 Task: Find connections with filter location Panmana with filter topic #motivation with filter profile language Potuguese with filter current company WIKA Group with filter school Siksha 'O' Anusandhan University with filter industry Building Structure and Exterior Contractors with filter service category Homeowners Insurance with filter keywords title Business Manager
Action: Mouse moved to (492, 71)
Screenshot: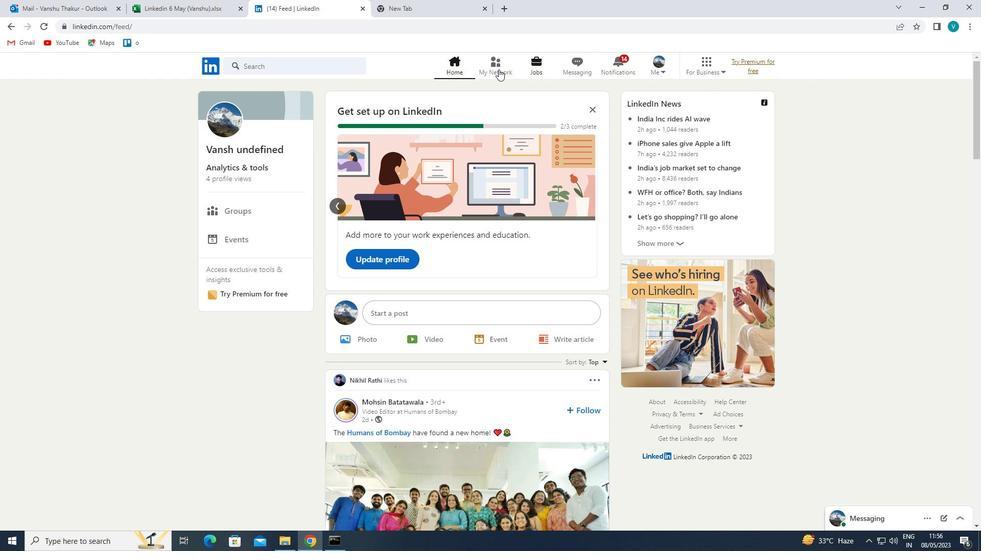 
Action: Mouse pressed left at (492, 71)
Screenshot: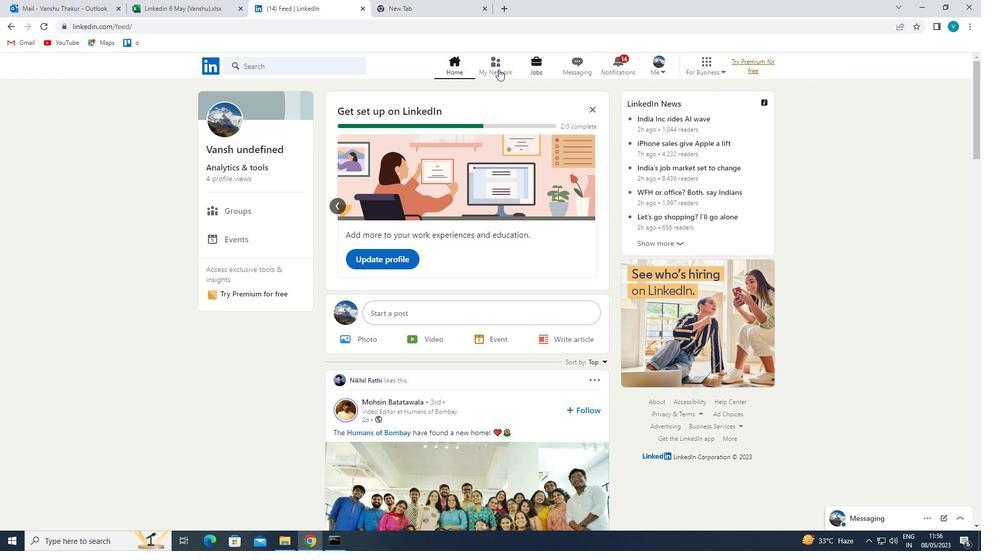 
Action: Mouse moved to (320, 127)
Screenshot: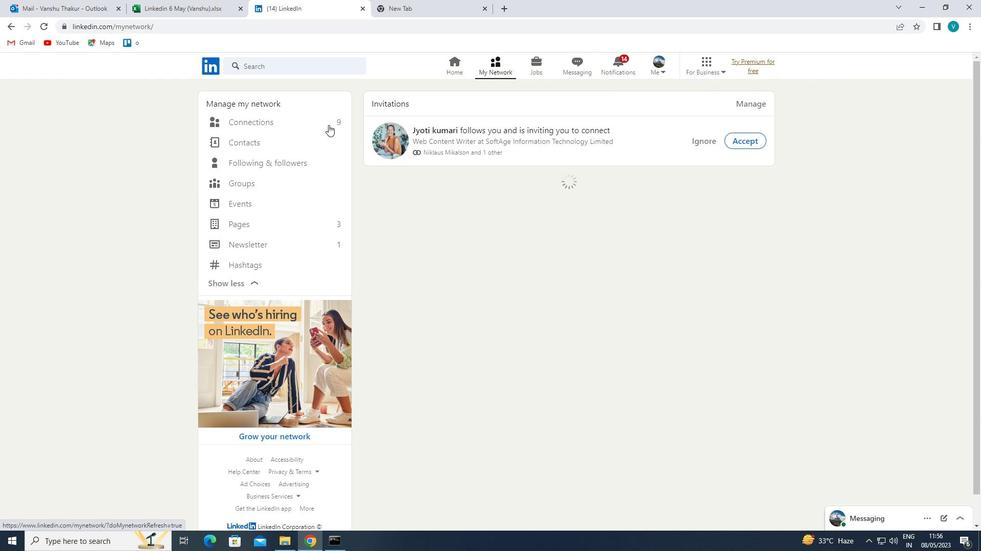 
Action: Mouse pressed left at (320, 127)
Screenshot: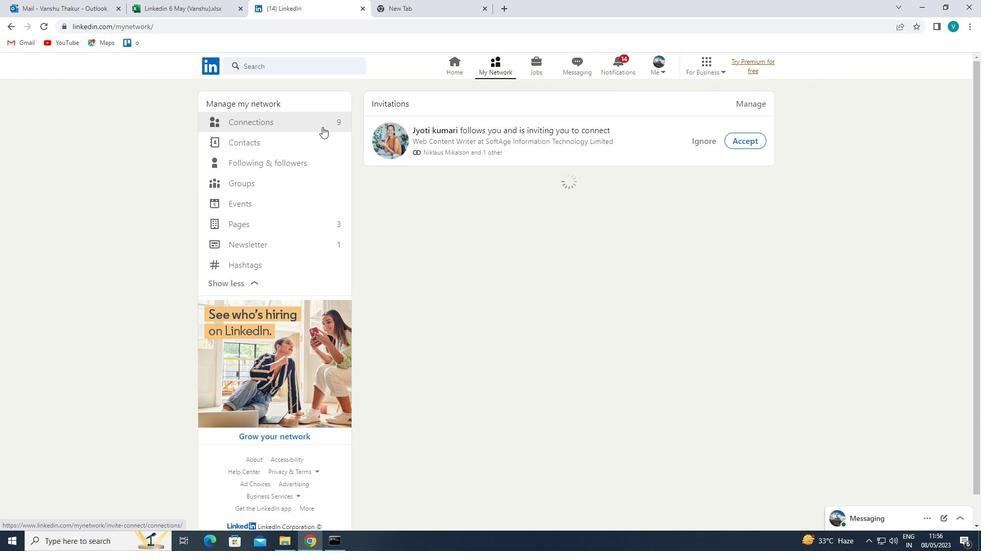 
Action: Mouse moved to (557, 129)
Screenshot: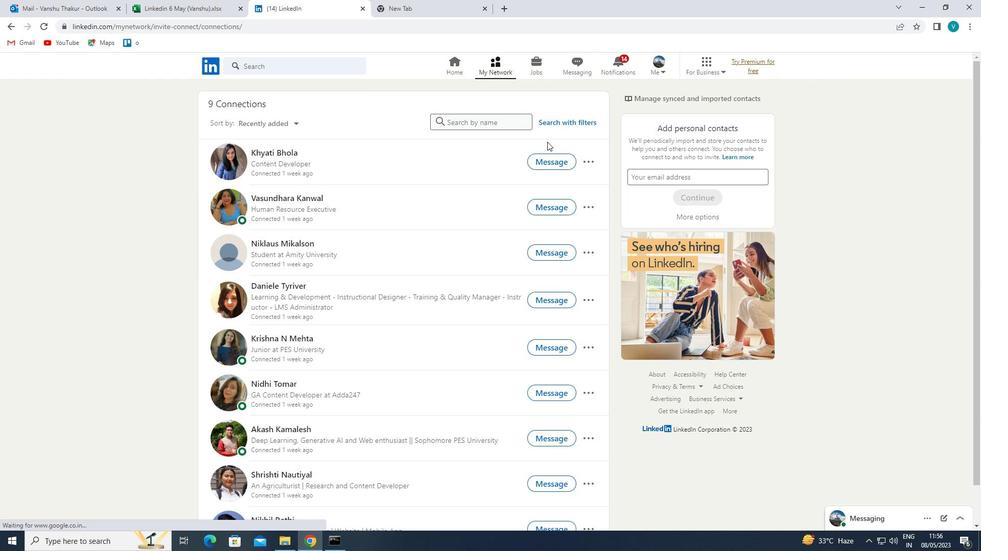 
Action: Mouse pressed left at (557, 129)
Screenshot: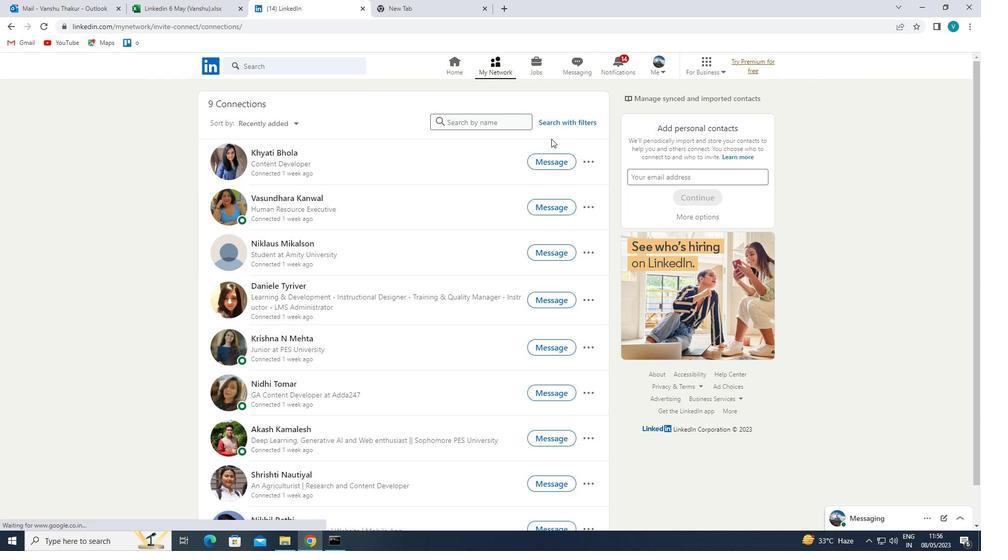 
Action: Mouse moved to (558, 127)
Screenshot: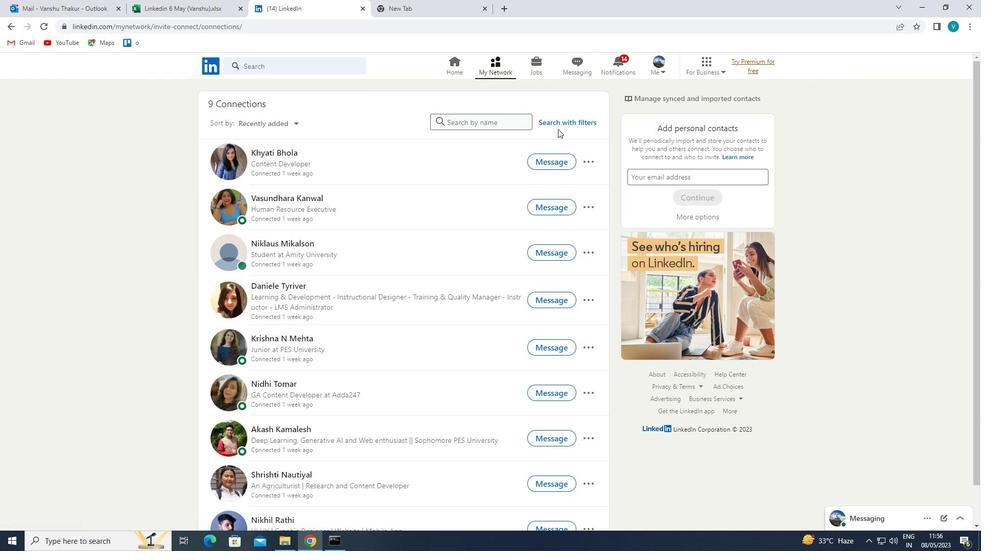 
Action: Mouse pressed left at (558, 127)
Screenshot: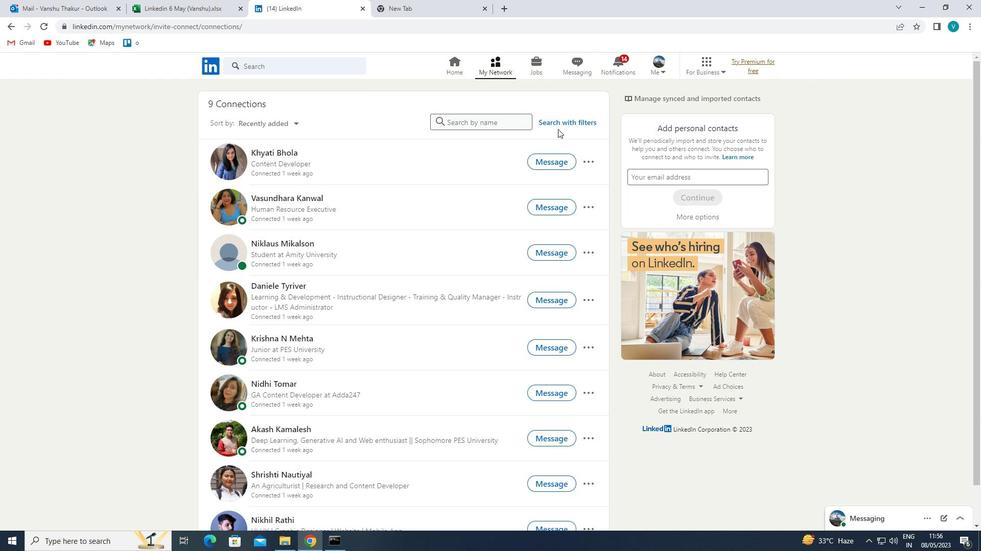 
Action: Mouse moved to (496, 96)
Screenshot: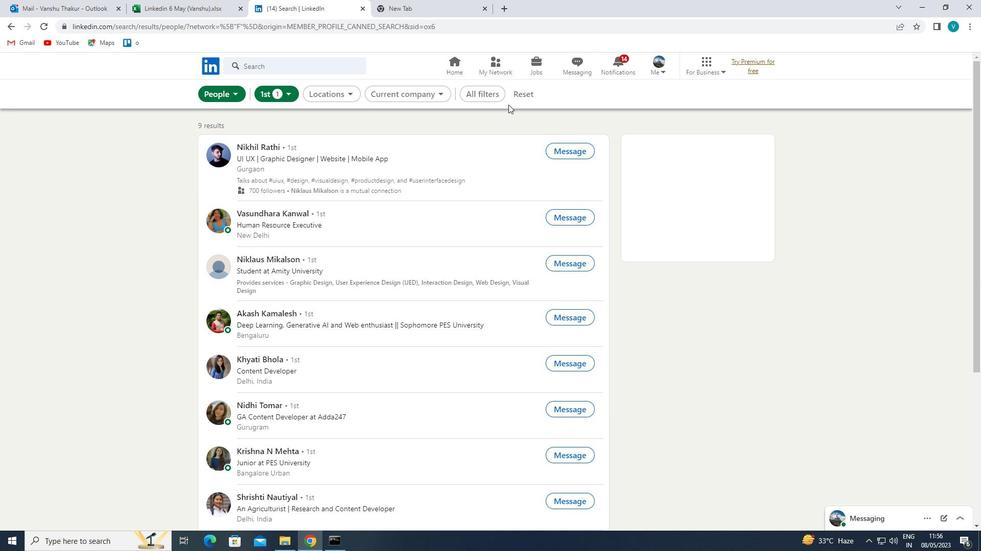 
Action: Mouse pressed left at (496, 96)
Screenshot: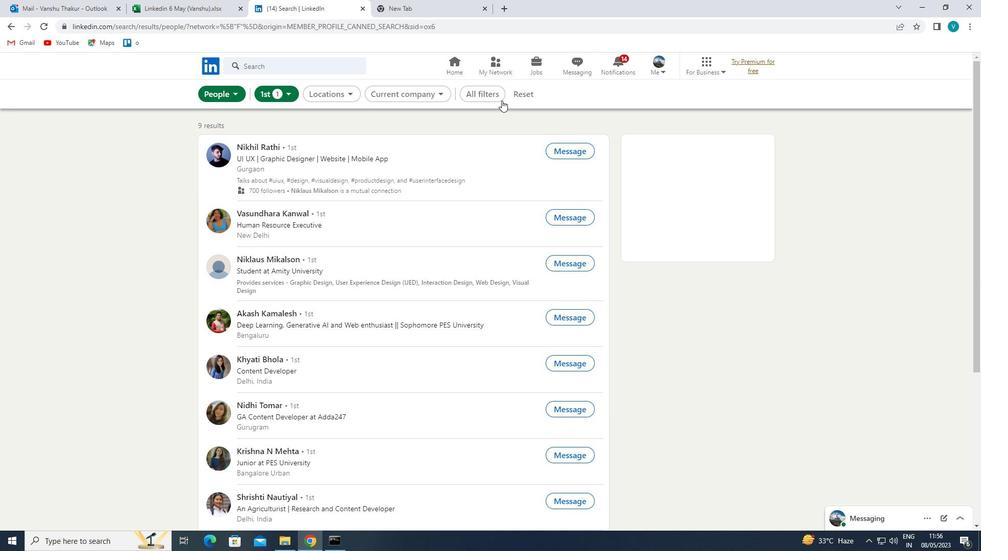 
Action: Mouse moved to (801, 191)
Screenshot: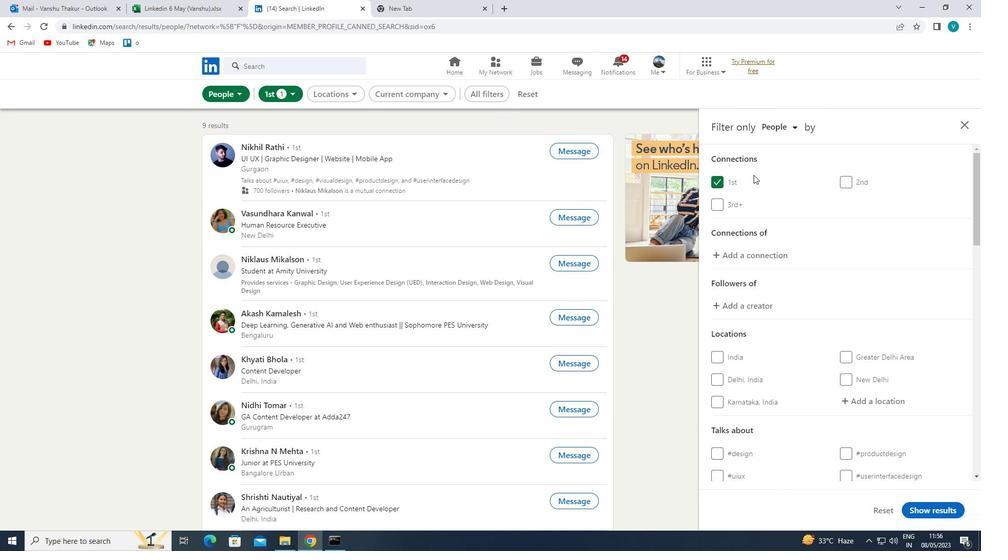 
Action: Mouse scrolled (801, 191) with delta (0, 0)
Screenshot: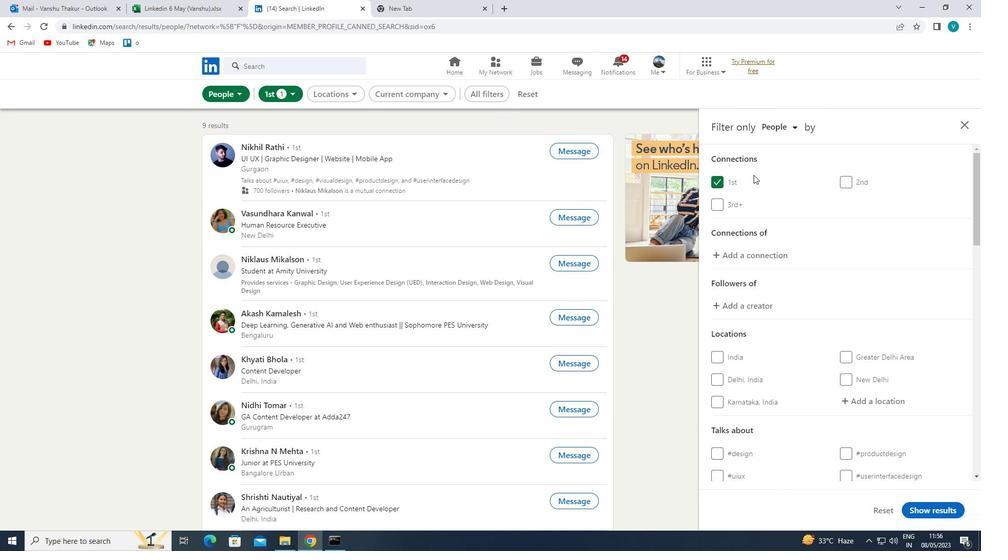 
Action: Mouse moved to (805, 194)
Screenshot: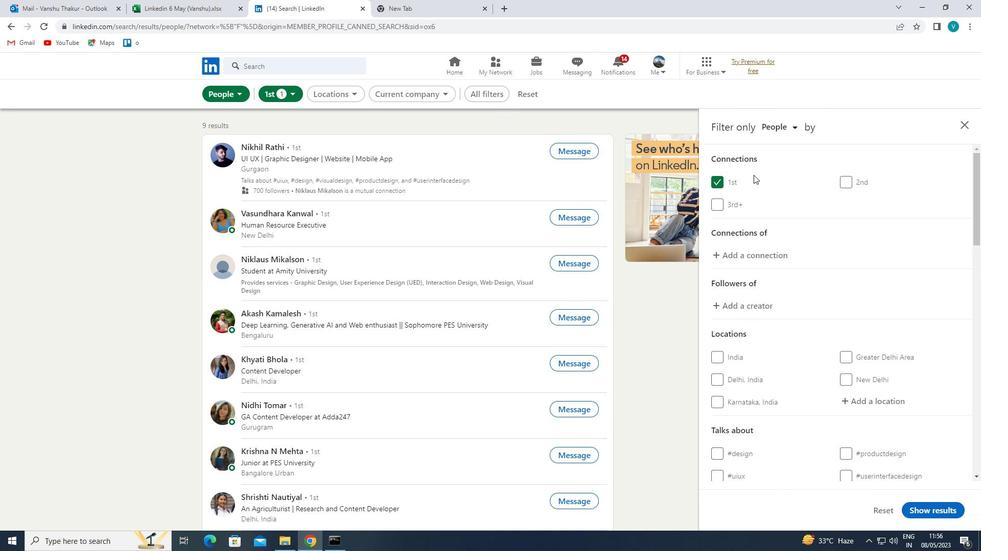 
Action: Mouse scrolled (805, 194) with delta (0, 0)
Screenshot: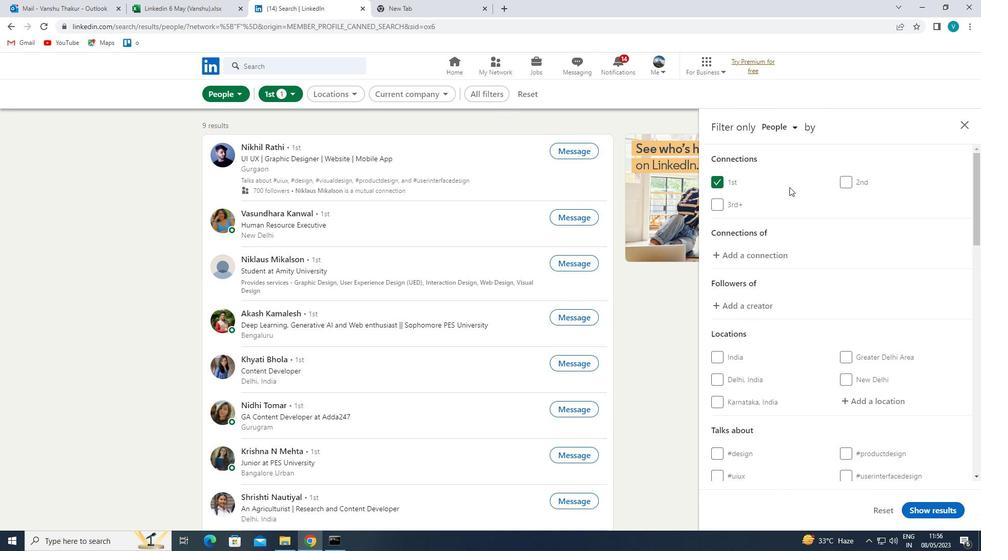 
Action: Mouse moved to (872, 298)
Screenshot: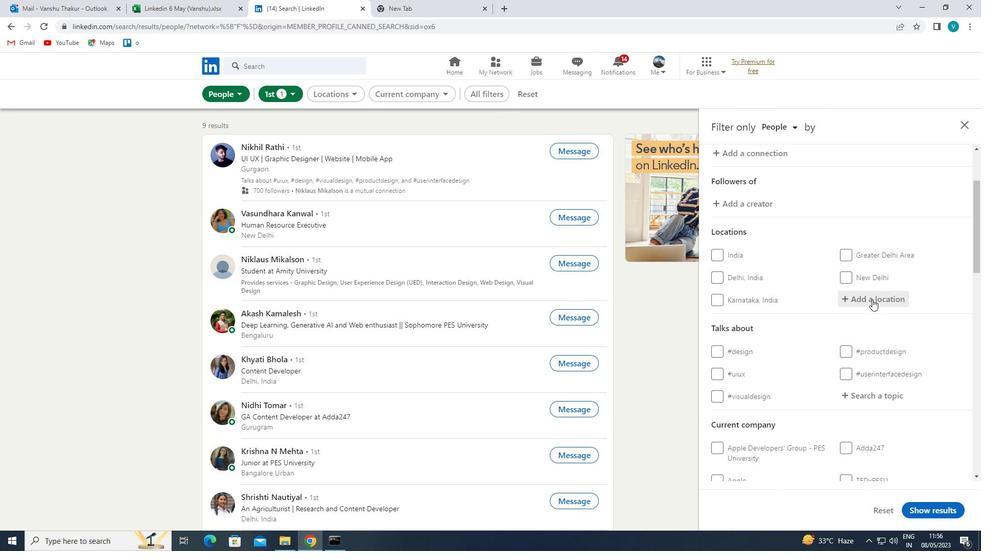 
Action: Mouse pressed left at (872, 298)
Screenshot: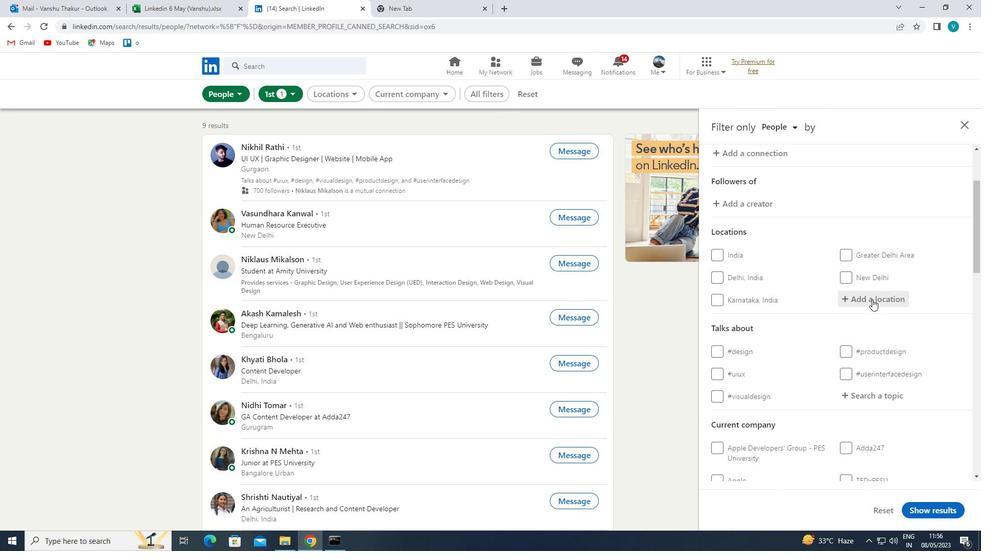 
Action: Mouse moved to (871, 298)
Screenshot: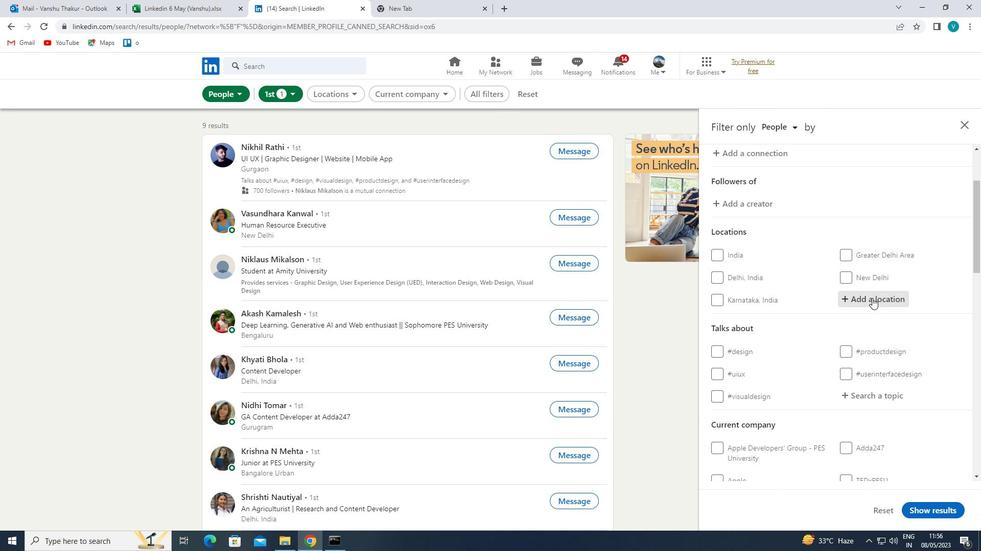 
Action: Key pressed <Key.shift>PAN
Screenshot: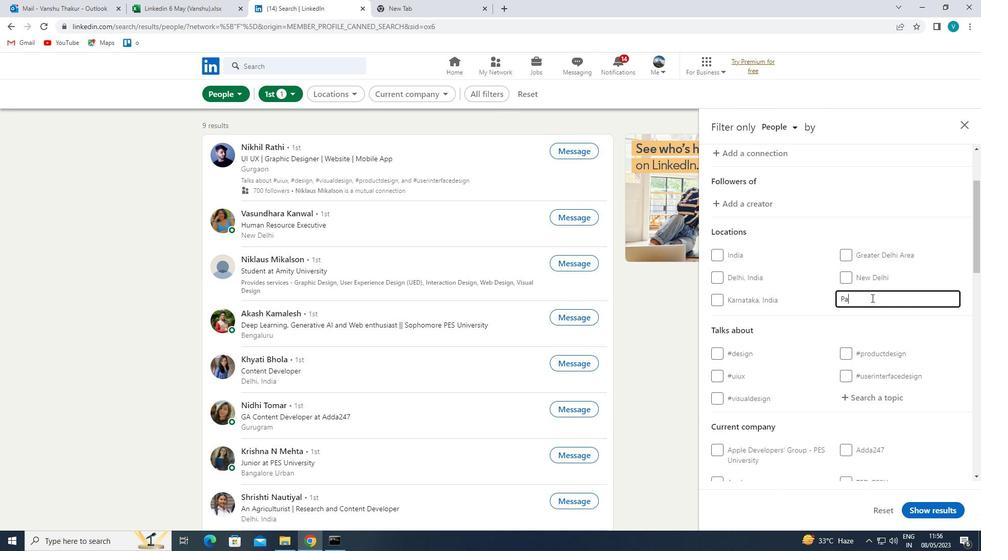 
Action: Mouse moved to (864, 293)
Screenshot: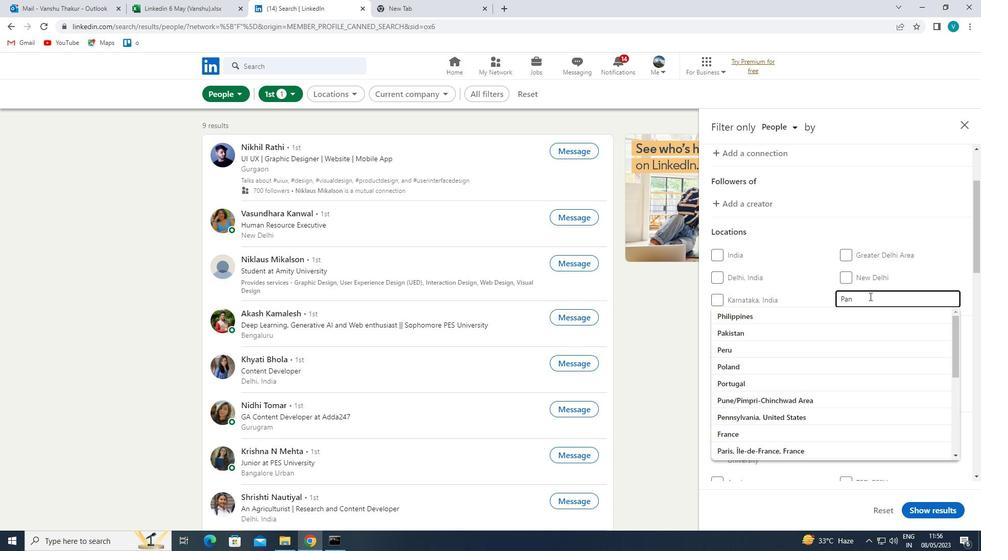 
Action: Key pressed MA
Screenshot: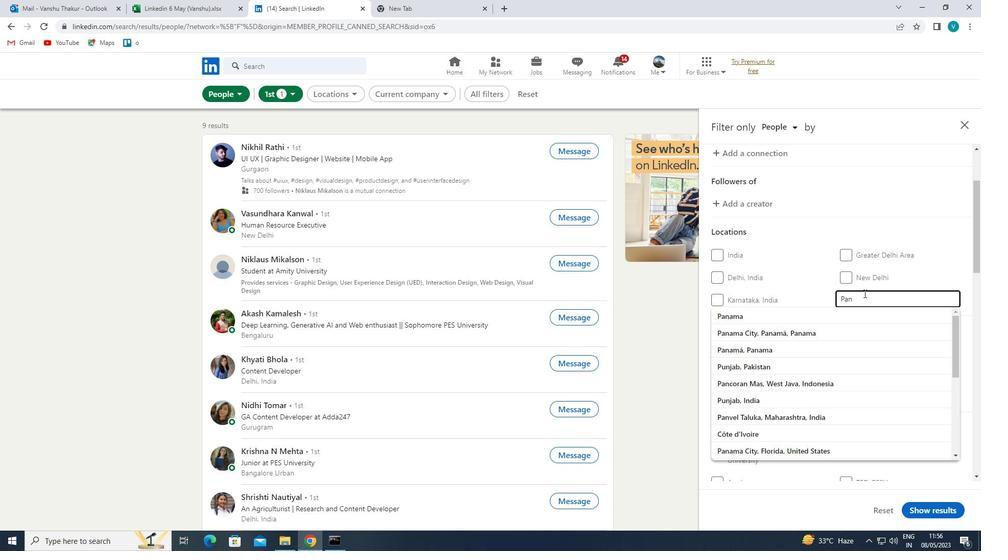 
Action: Mouse moved to (863, 293)
Screenshot: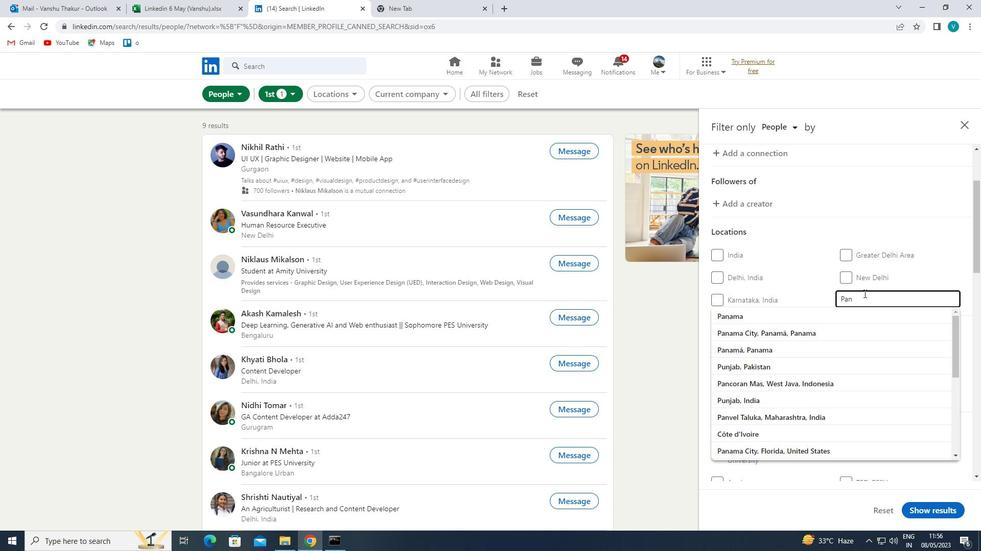 
Action: Key pressed AN<Key.backspace><Key.backspace>NA
Screenshot: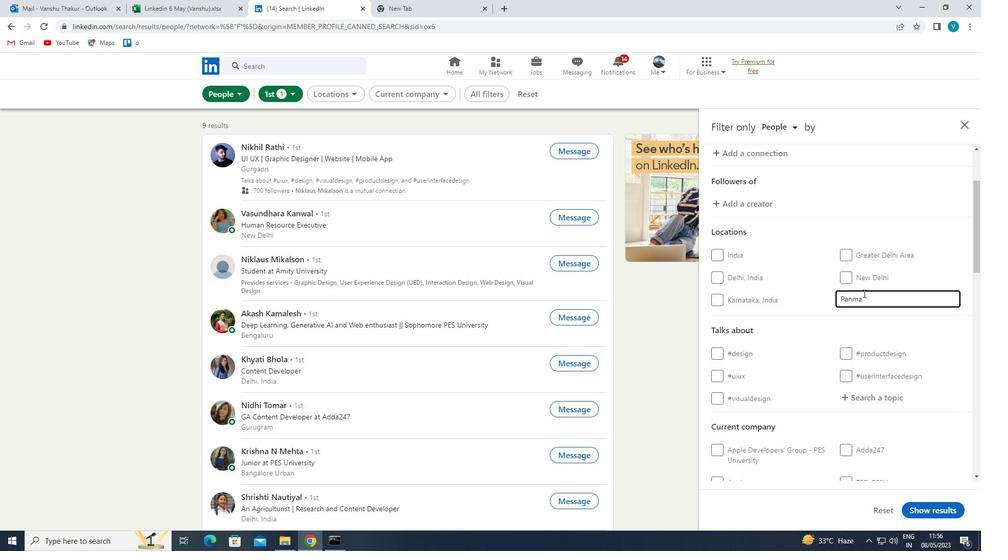 
Action: Mouse moved to (853, 312)
Screenshot: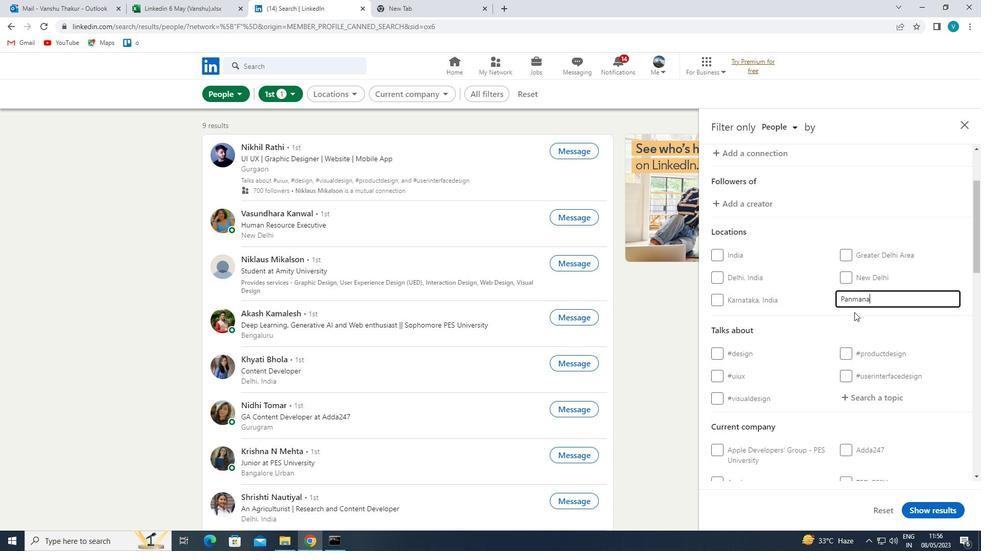 
Action: Mouse pressed left at (853, 312)
Screenshot: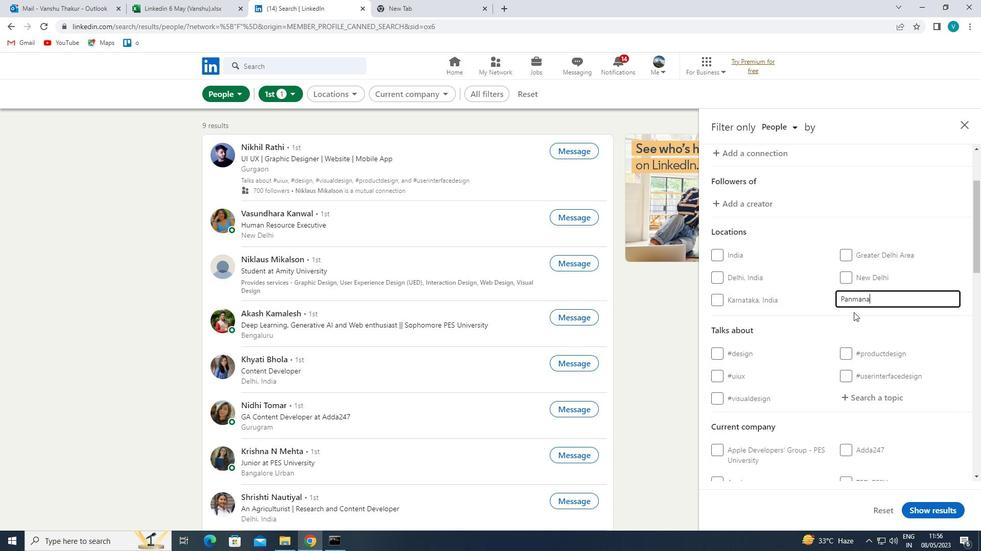 
Action: Mouse moved to (850, 312)
Screenshot: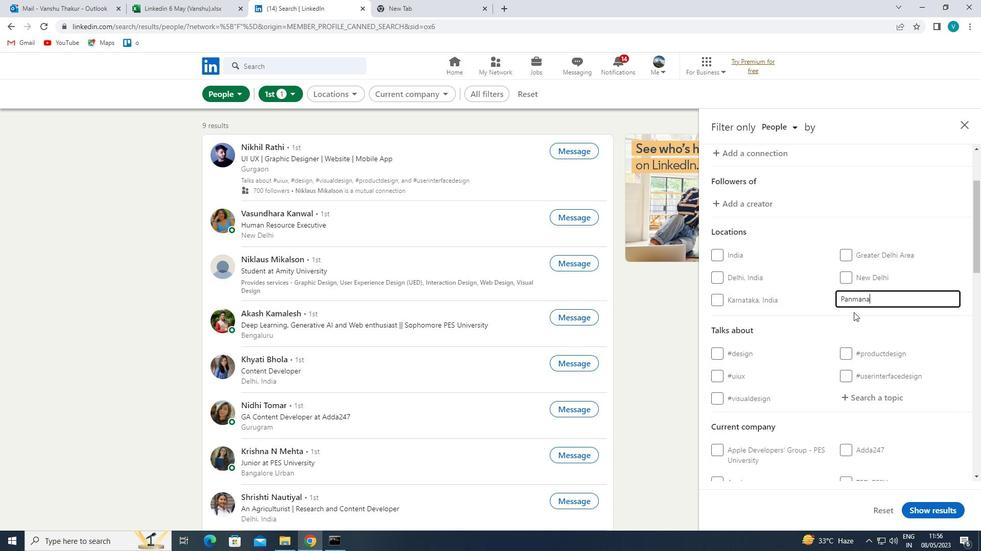 
Action: Mouse scrolled (850, 312) with delta (0, 0)
Screenshot: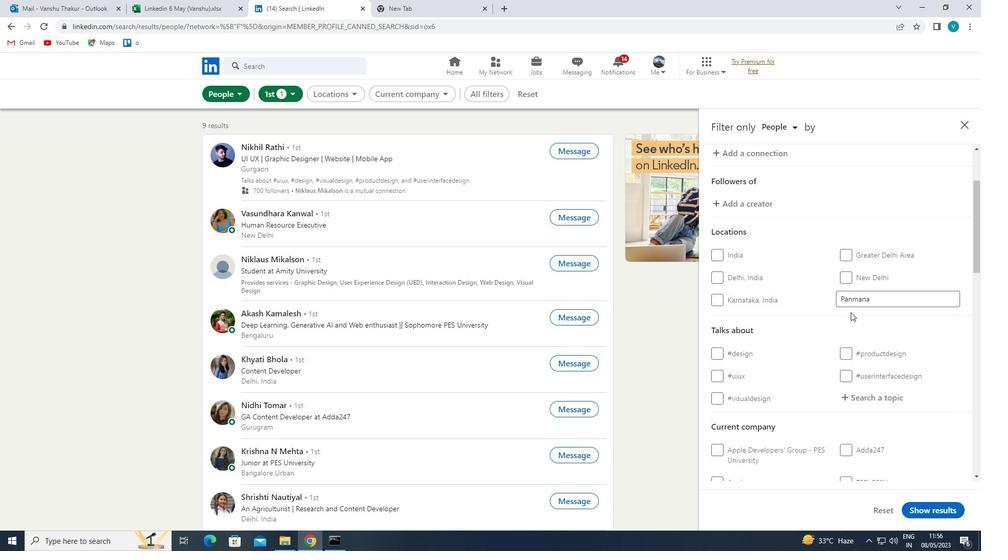 
Action: Mouse scrolled (850, 312) with delta (0, 0)
Screenshot: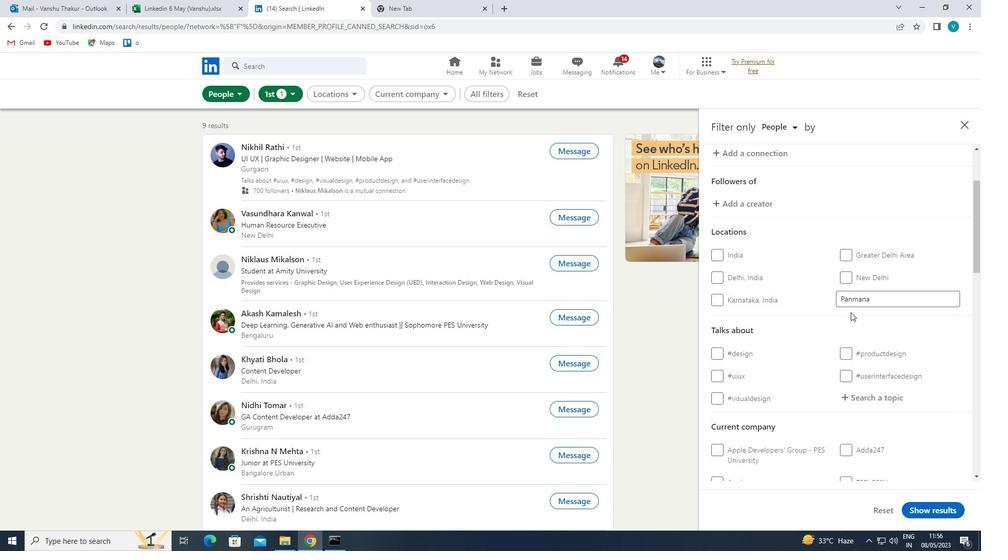 
Action: Mouse moved to (870, 298)
Screenshot: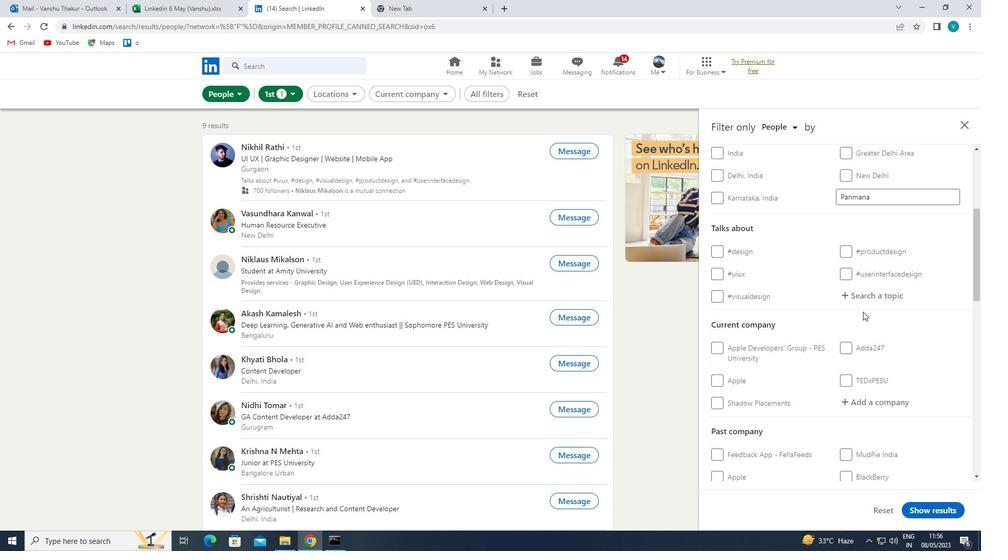 
Action: Mouse pressed left at (870, 298)
Screenshot: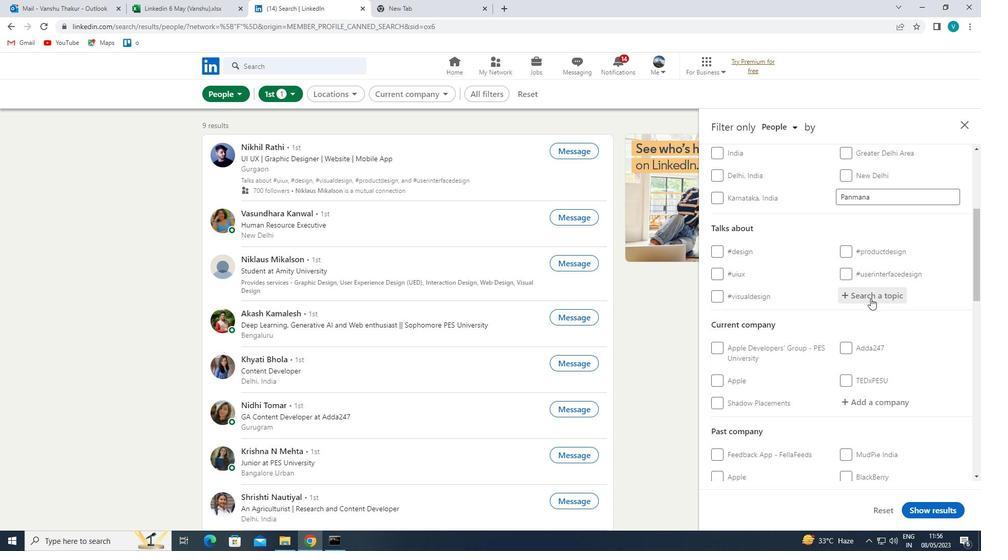 
Action: Key pressed MOTIVATION
Screenshot: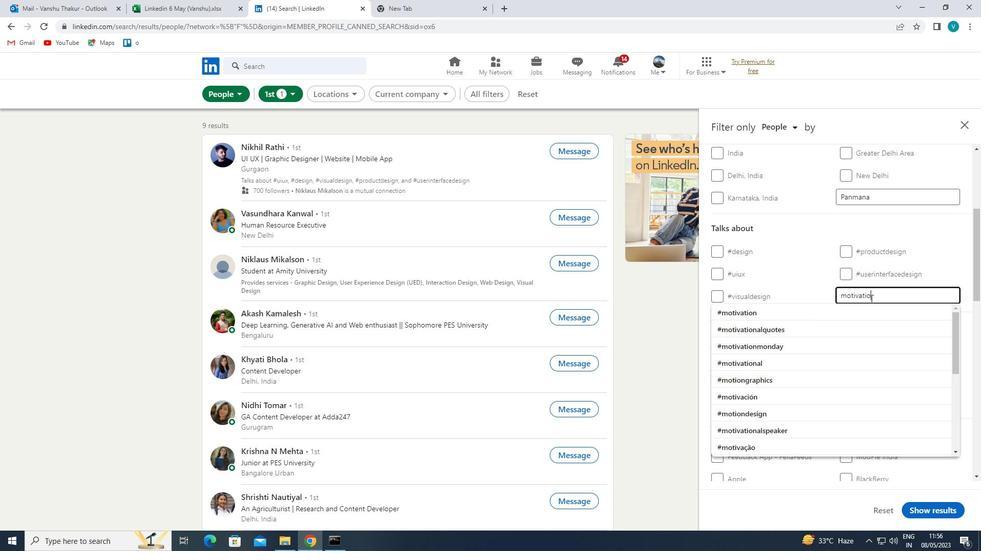 
Action: Mouse moved to (823, 306)
Screenshot: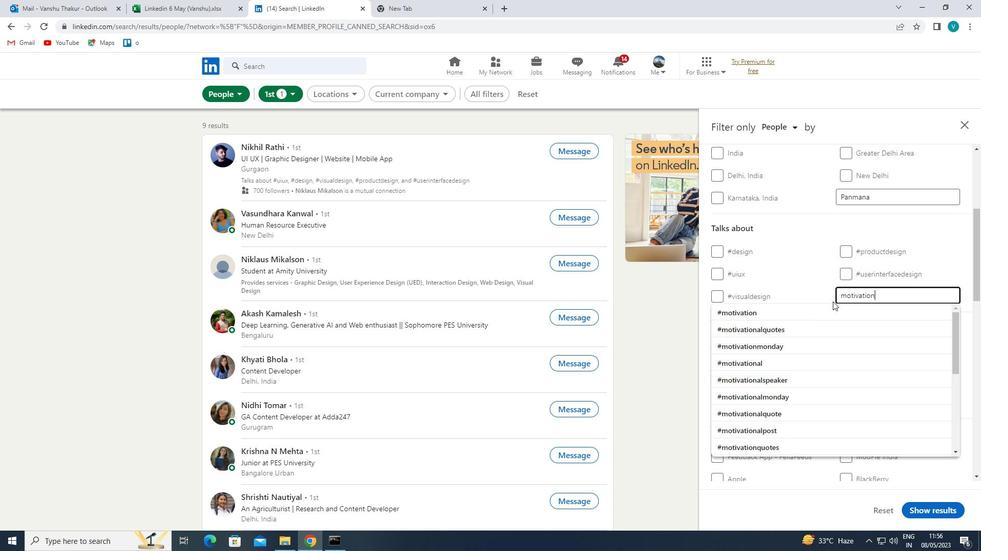 
Action: Mouse pressed left at (823, 306)
Screenshot: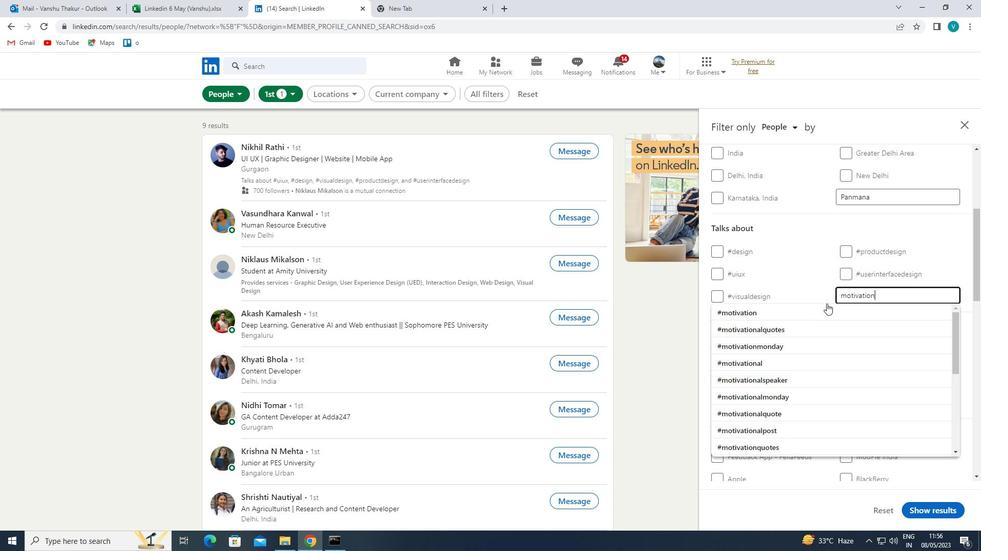 
Action: Mouse scrolled (823, 305) with delta (0, 0)
Screenshot: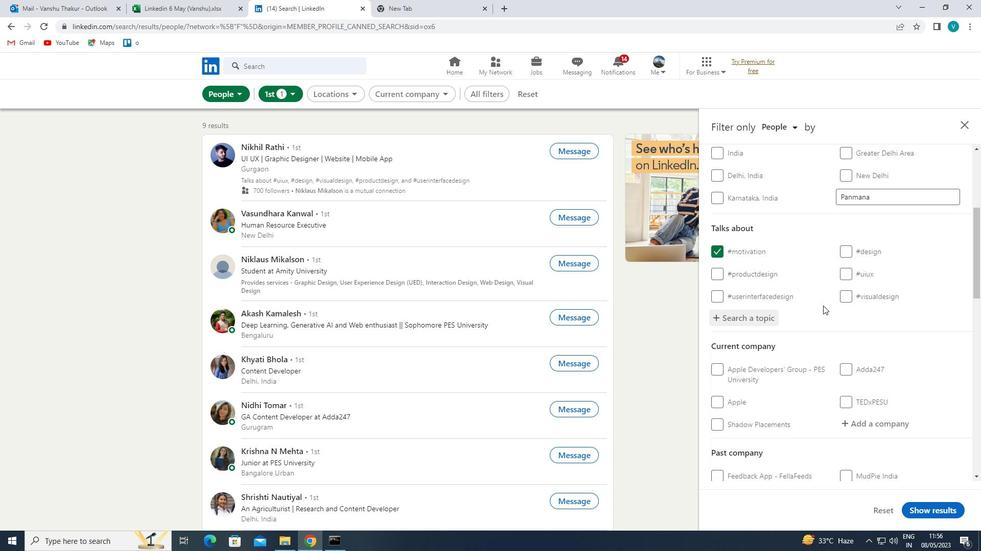 
Action: Mouse scrolled (823, 305) with delta (0, 0)
Screenshot: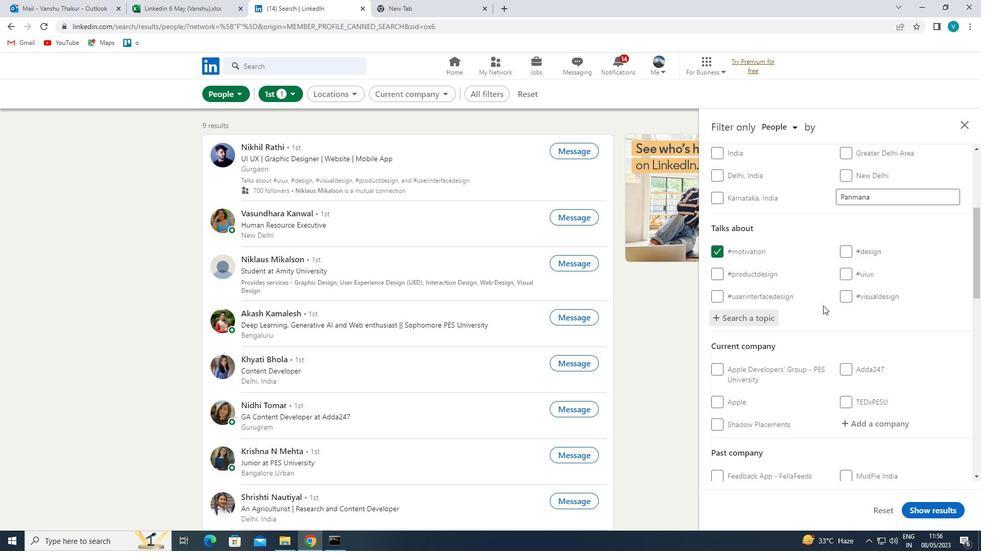 
Action: Mouse scrolled (823, 305) with delta (0, 0)
Screenshot: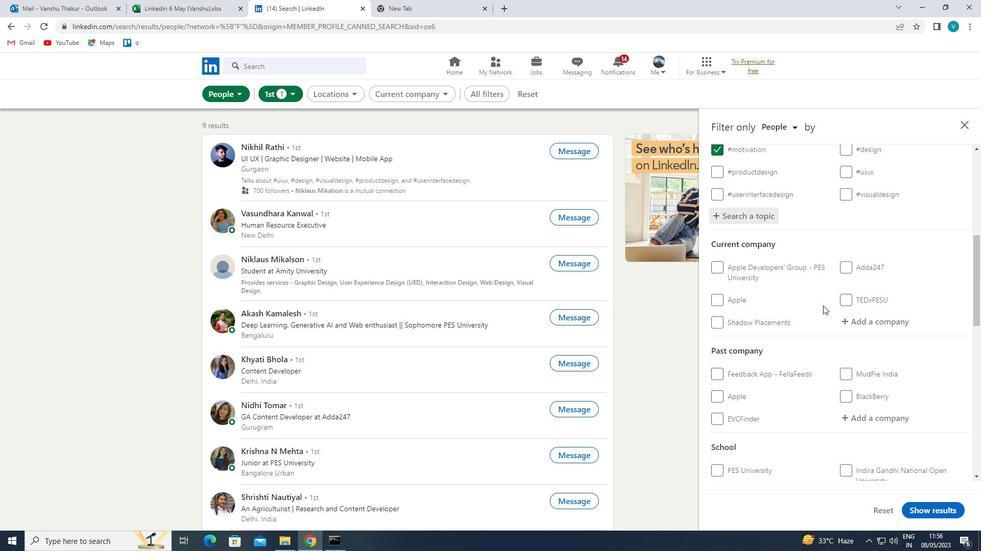 
Action: Mouse moved to (892, 269)
Screenshot: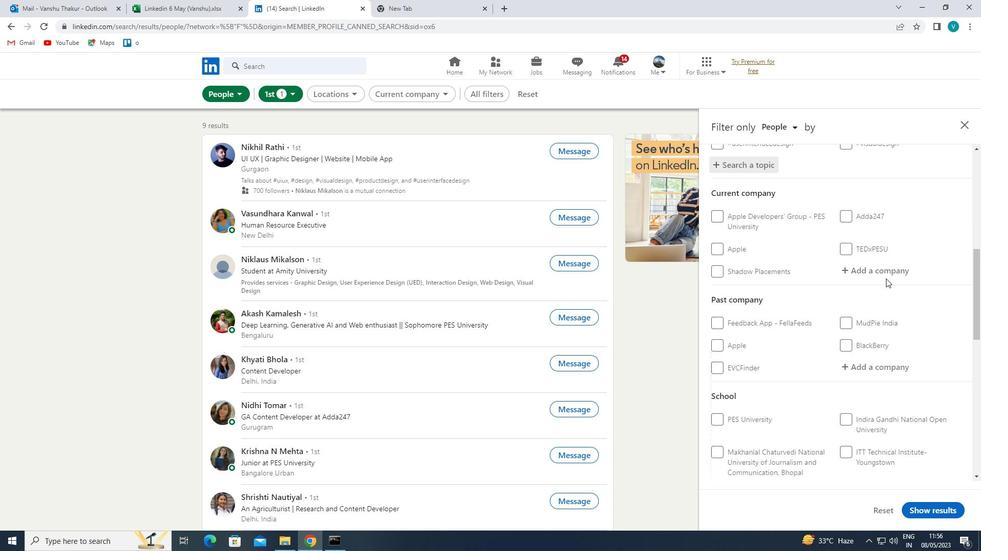 
Action: Mouse pressed left at (892, 269)
Screenshot: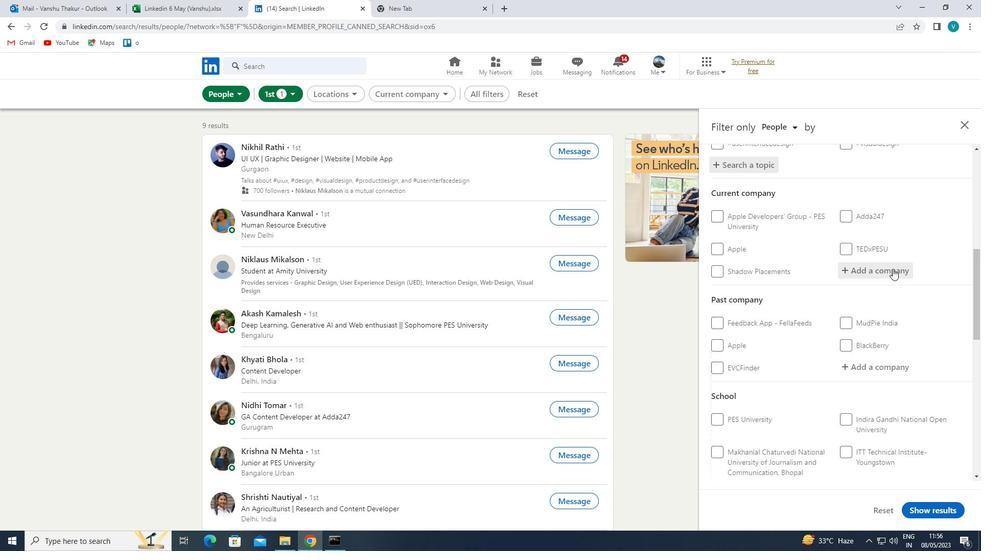 
Action: Mouse moved to (892, 268)
Screenshot: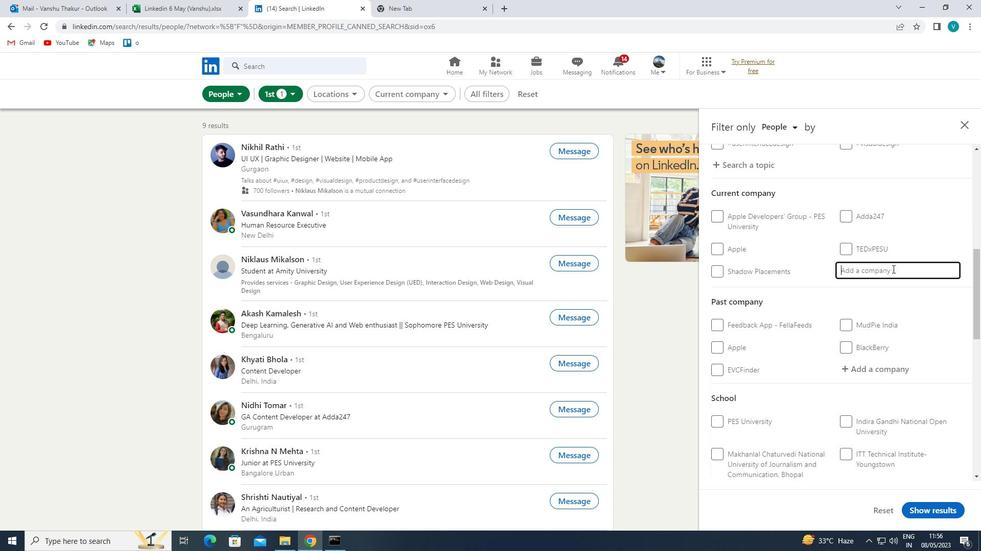 
Action: Key pressed <Key.shift>WIKA
Screenshot: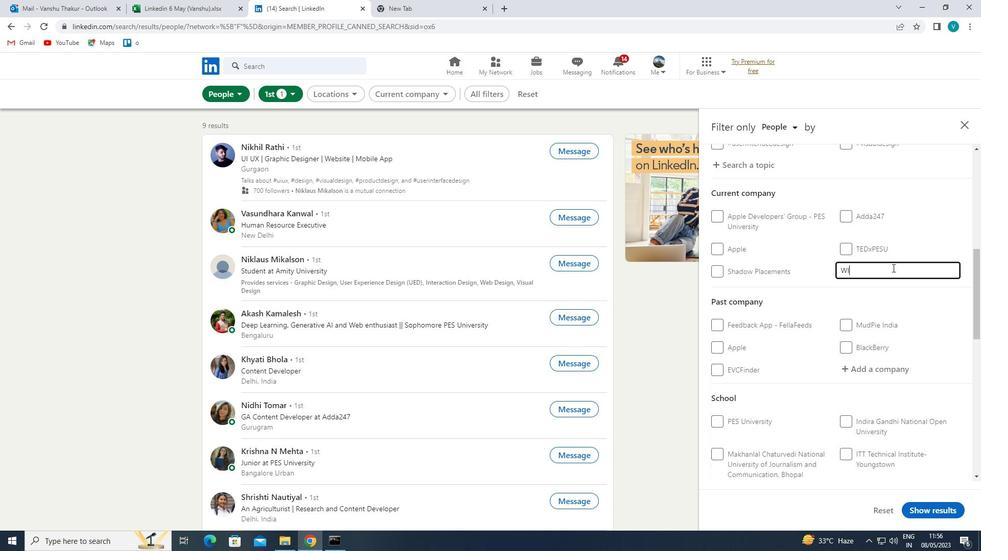 
Action: Mouse moved to (870, 295)
Screenshot: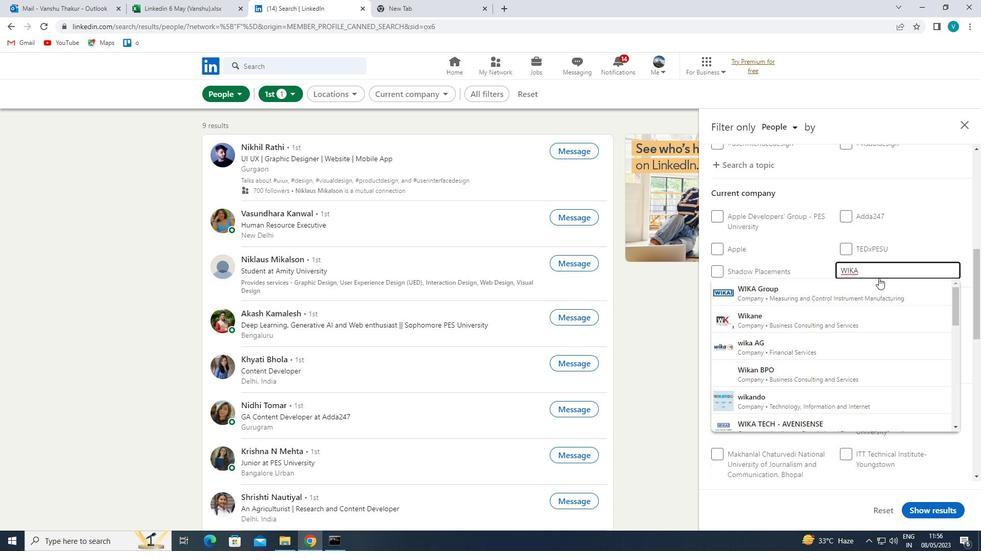 
Action: Mouse pressed left at (870, 295)
Screenshot: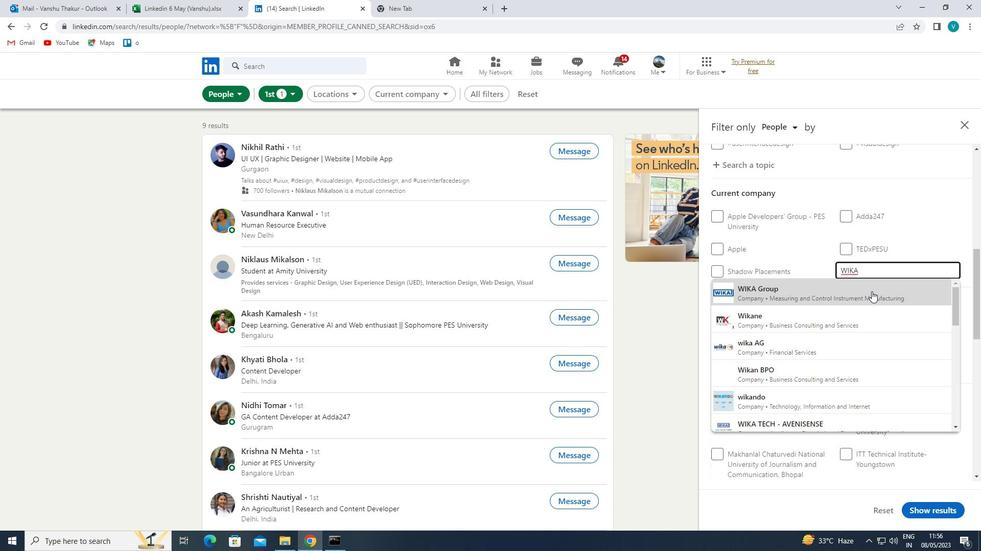 
Action: Mouse moved to (868, 300)
Screenshot: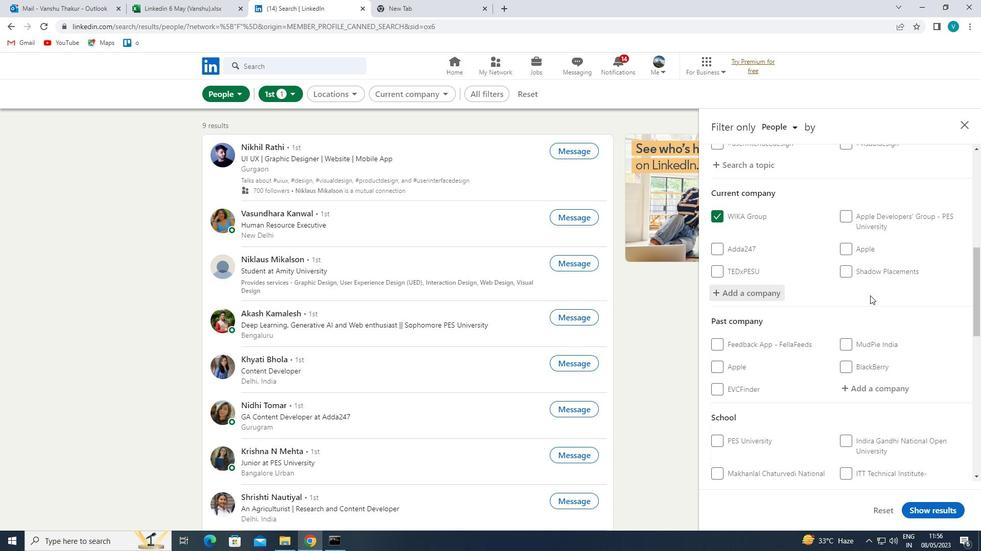 
Action: Mouse scrolled (868, 299) with delta (0, 0)
Screenshot: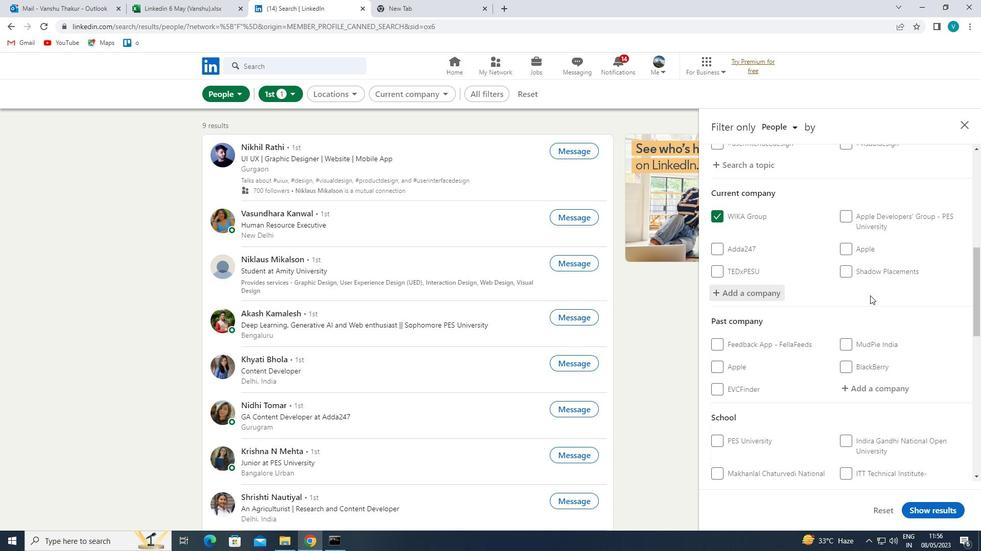
Action: Mouse moved to (868, 301)
Screenshot: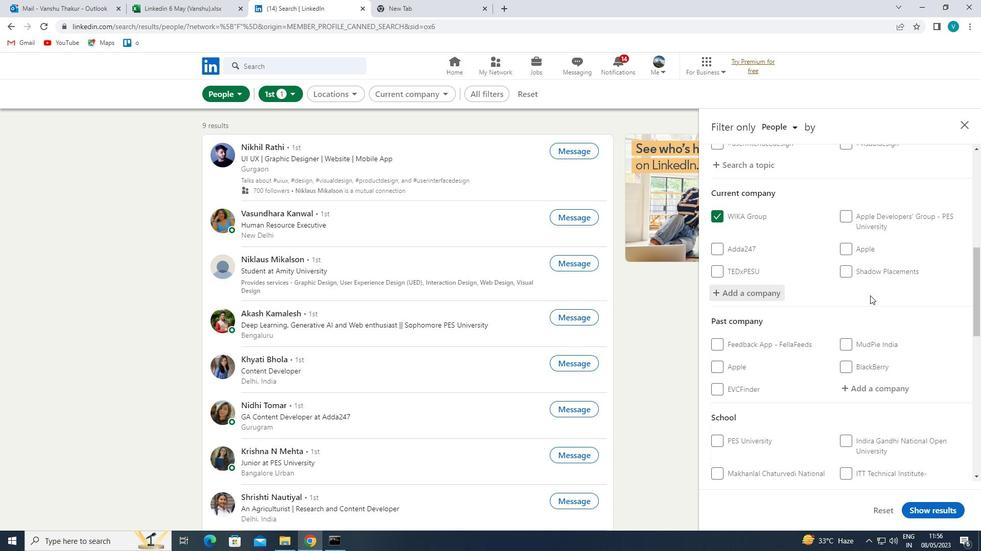 
Action: Mouse scrolled (868, 300) with delta (0, 0)
Screenshot: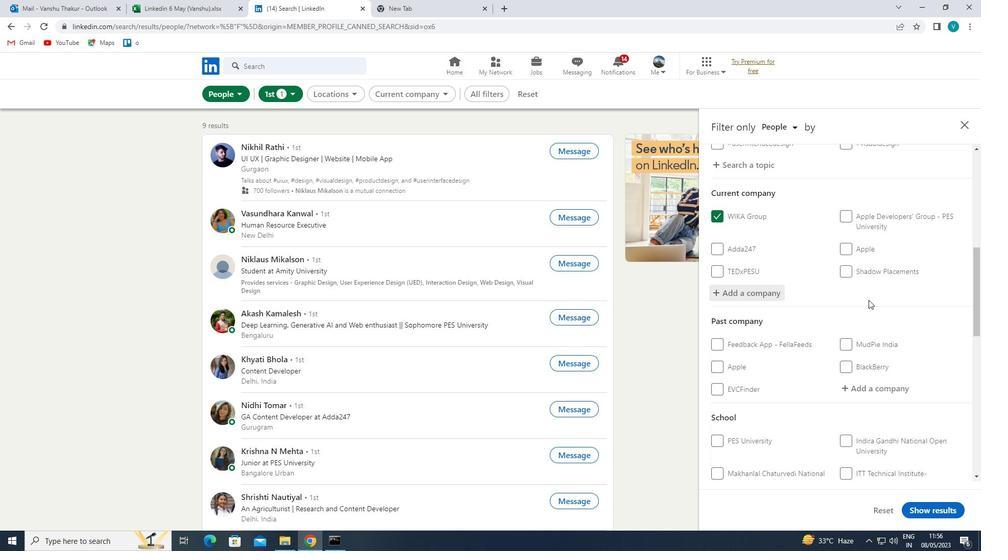 
Action: Mouse moved to (870, 301)
Screenshot: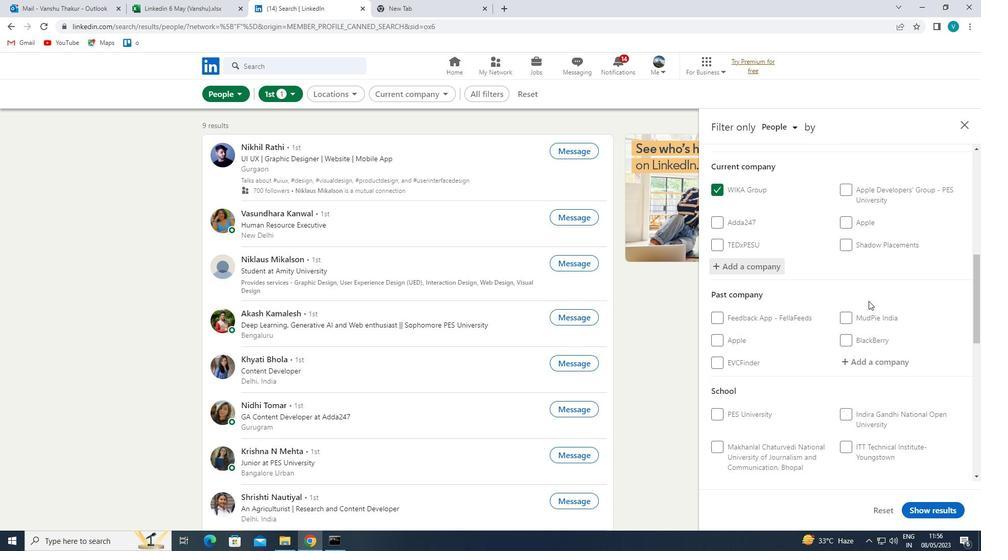 
Action: Mouse scrolled (870, 301) with delta (0, 0)
Screenshot: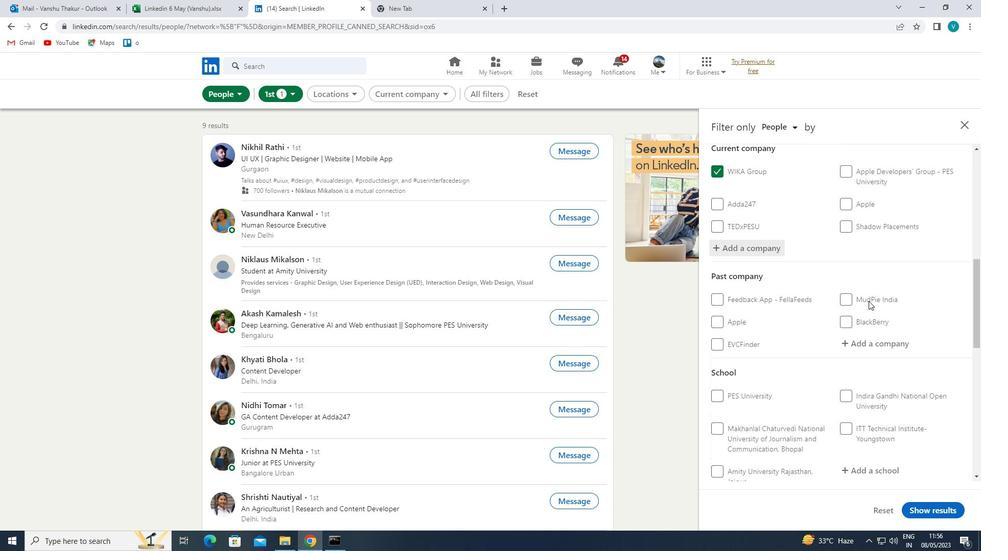
Action: Mouse moved to (870, 301)
Screenshot: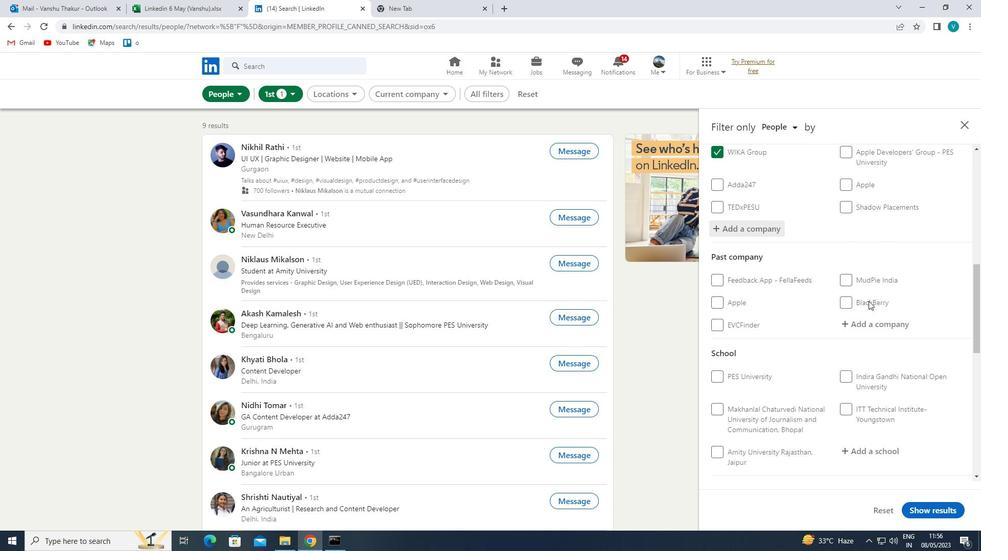 
Action: Mouse scrolled (870, 301) with delta (0, 0)
Screenshot: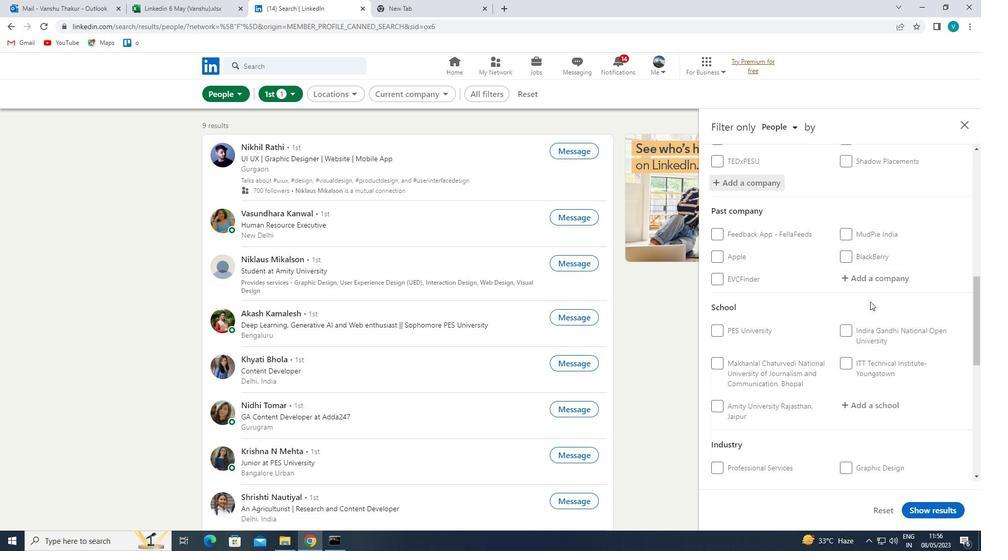
Action: Mouse moved to (873, 306)
Screenshot: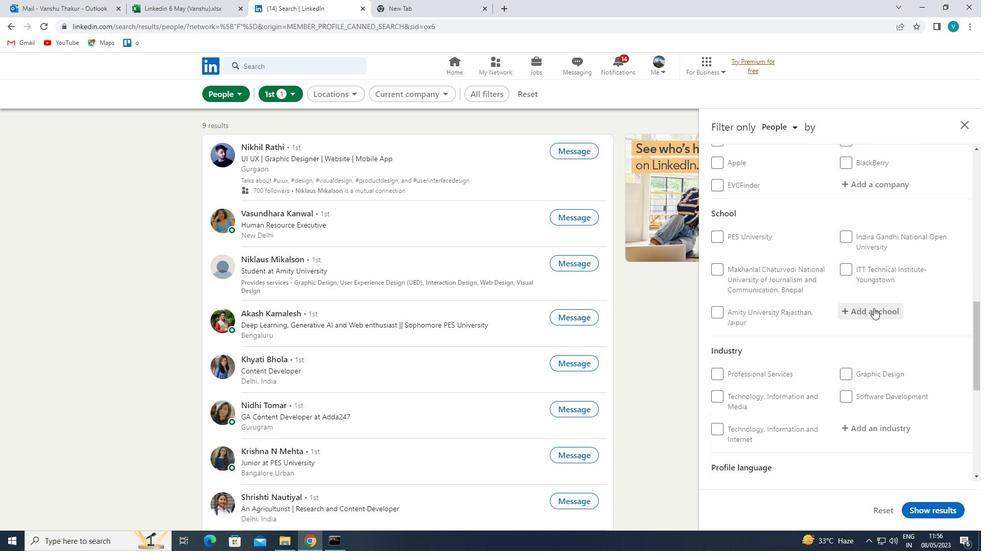 
Action: Mouse pressed left at (873, 306)
Screenshot: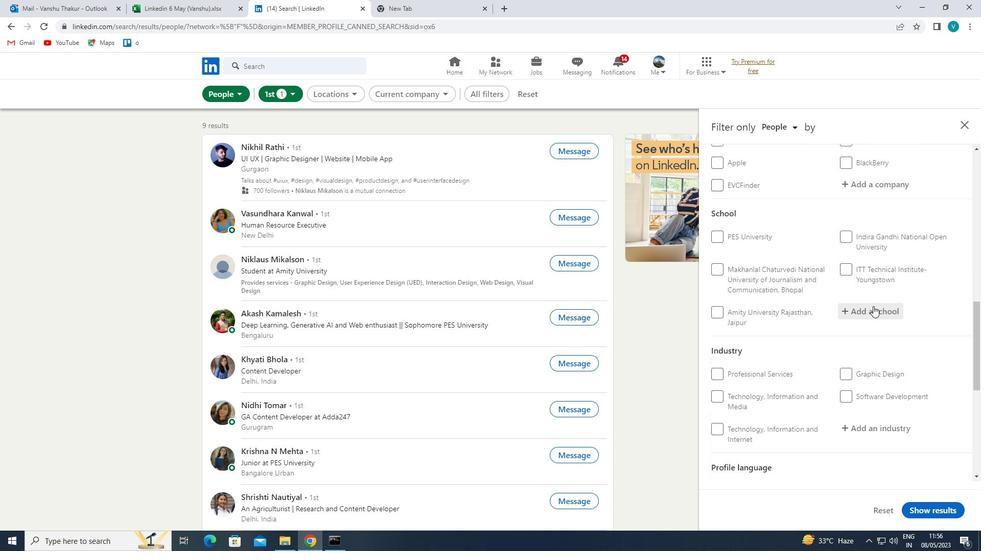 
Action: Key pressed <Key.shift>SIKSHA
Screenshot: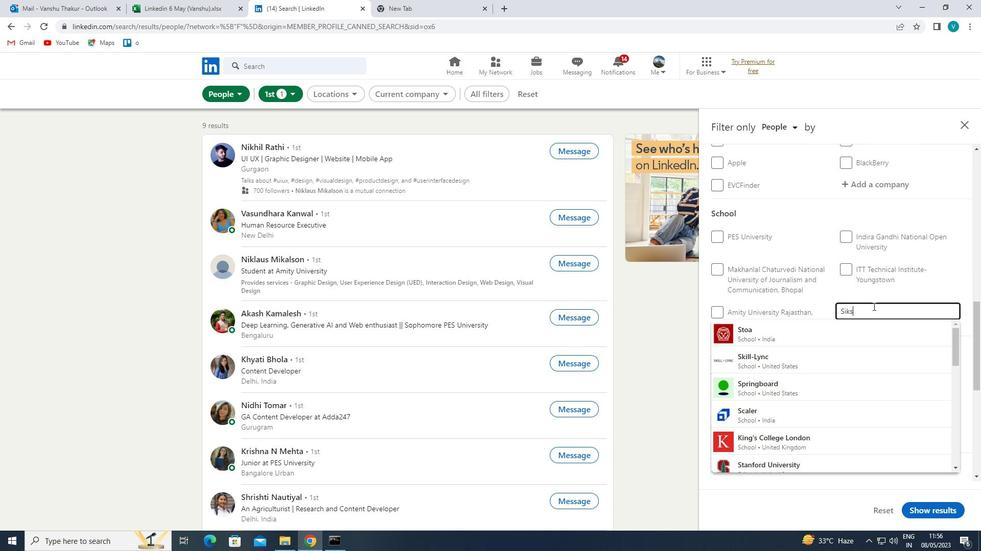 
Action: Mouse moved to (872, 328)
Screenshot: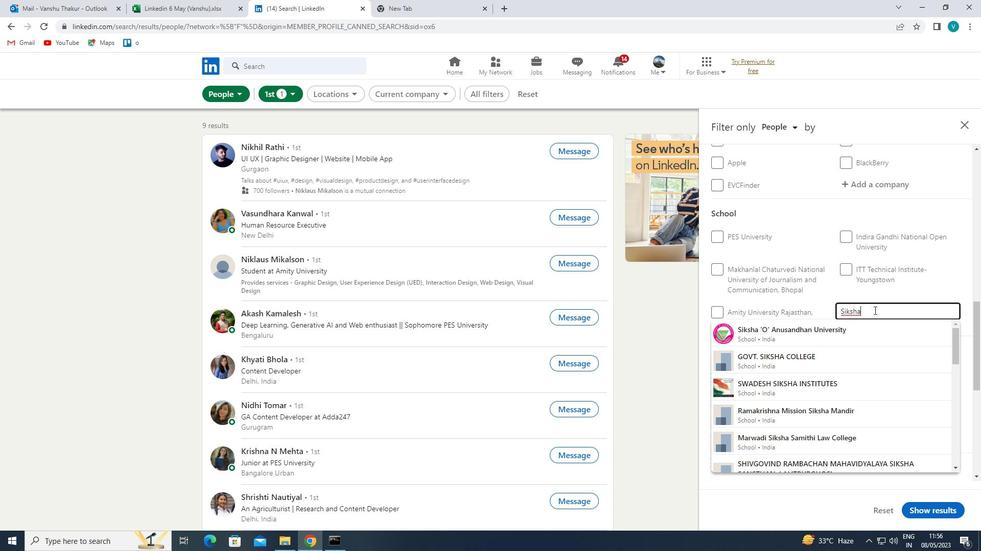 
Action: Mouse pressed left at (872, 328)
Screenshot: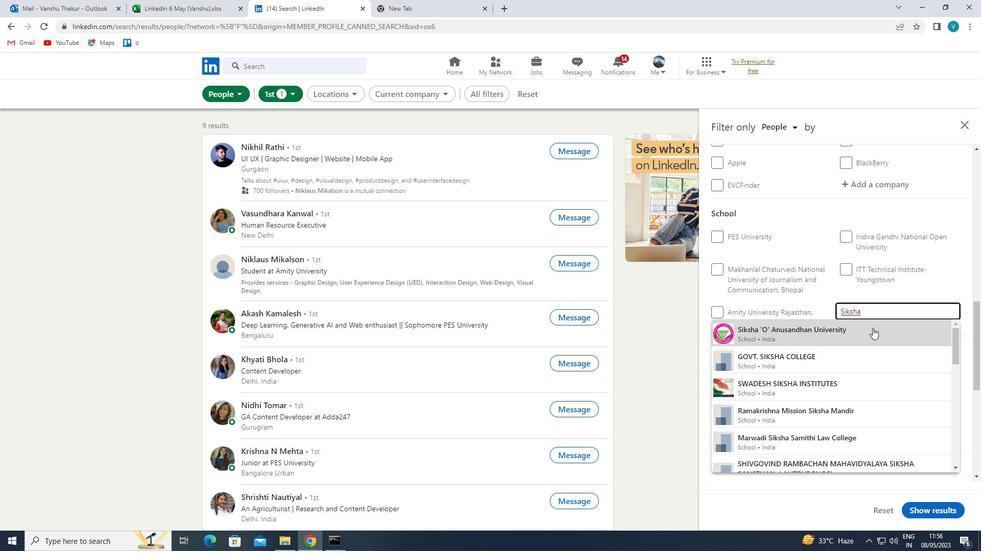 
Action: Mouse moved to (877, 328)
Screenshot: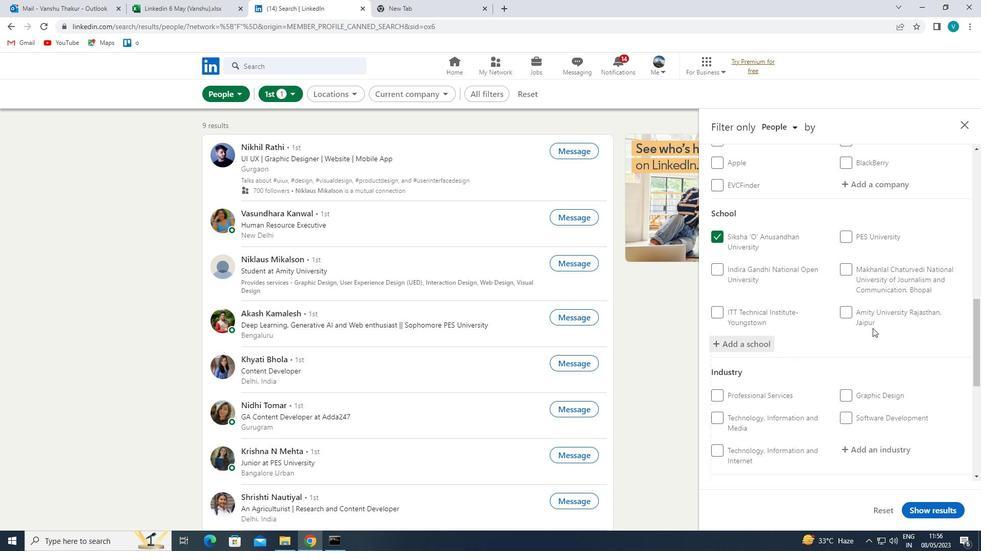 
Action: Mouse scrolled (877, 328) with delta (0, 0)
Screenshot: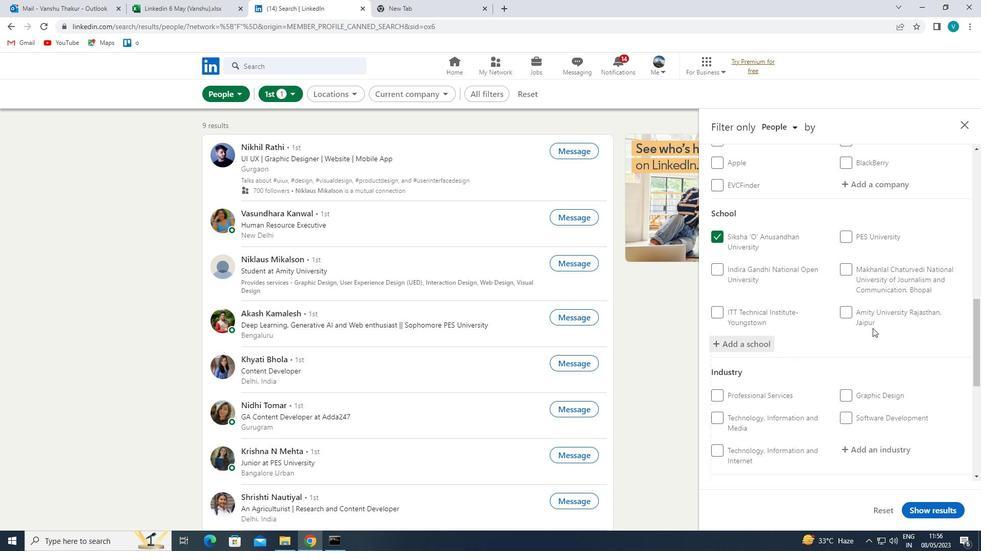 
Action: Mouse moved to (880, 330)
Screenshot: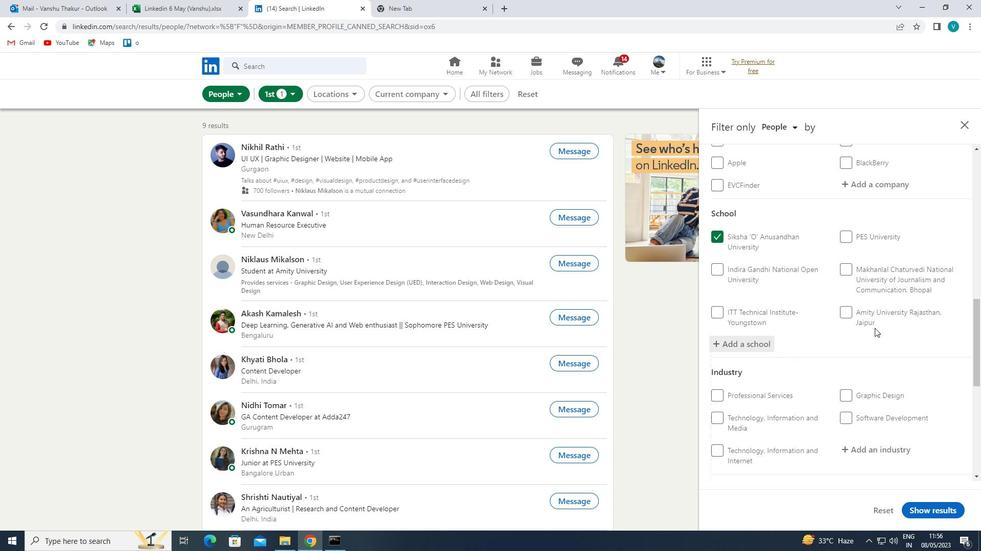 
Action: Mouse scrolled (880, 329) with delta (0, 0)
Screenshot: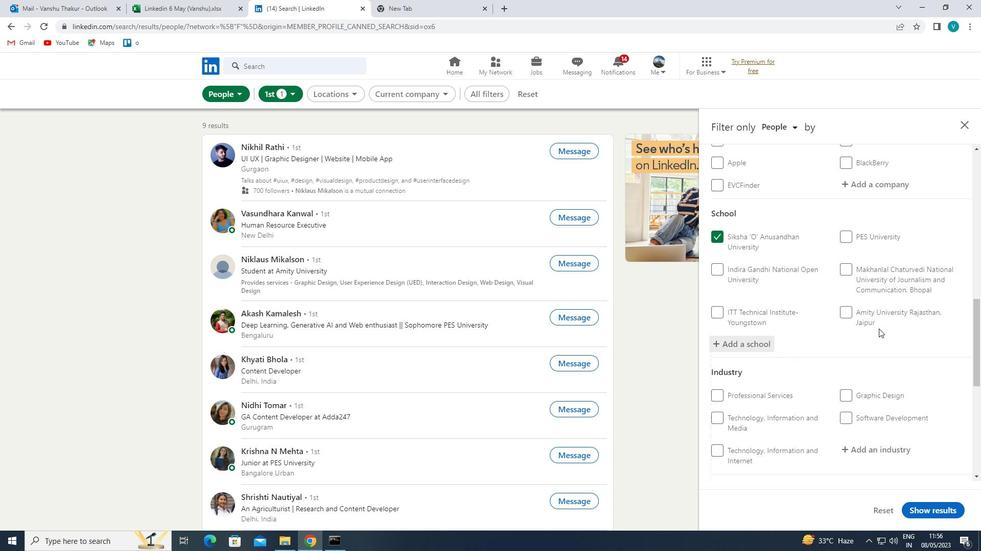 
Action: Mouse scrolled (880, 329) with delta (0, 0)
Screenshot: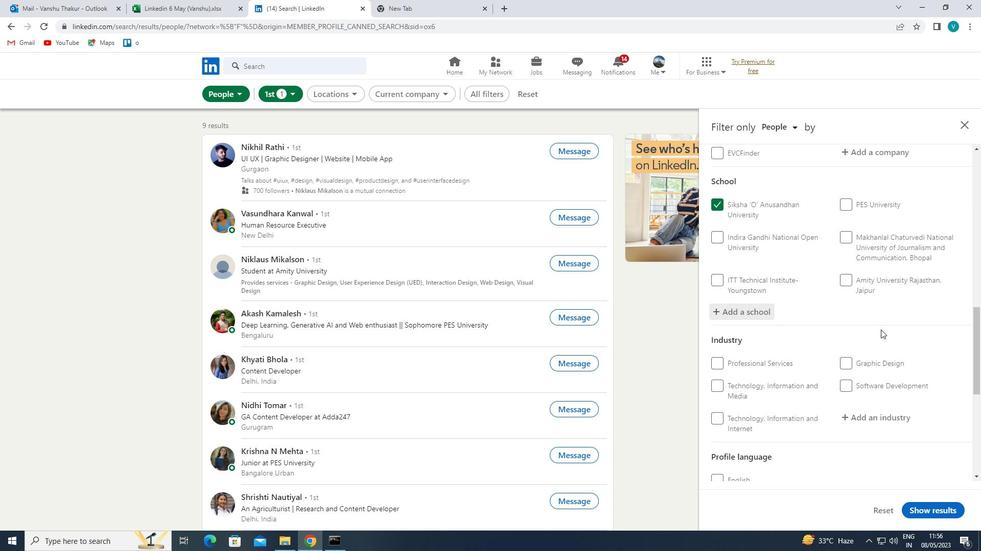 
Action: Mouse moved to (892, 293)
Screenshot: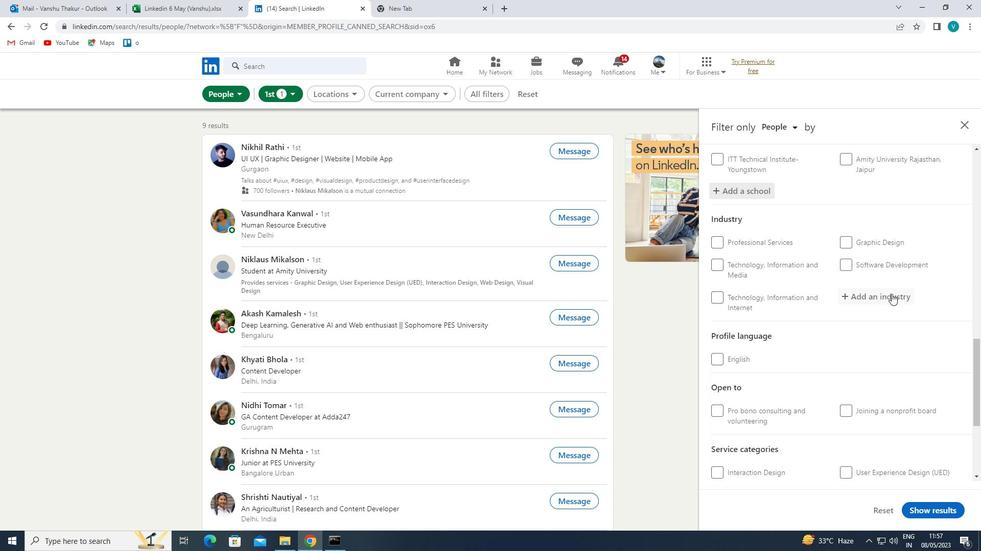 
Action: Mouse pressed left at (892, 293)
Screenshot: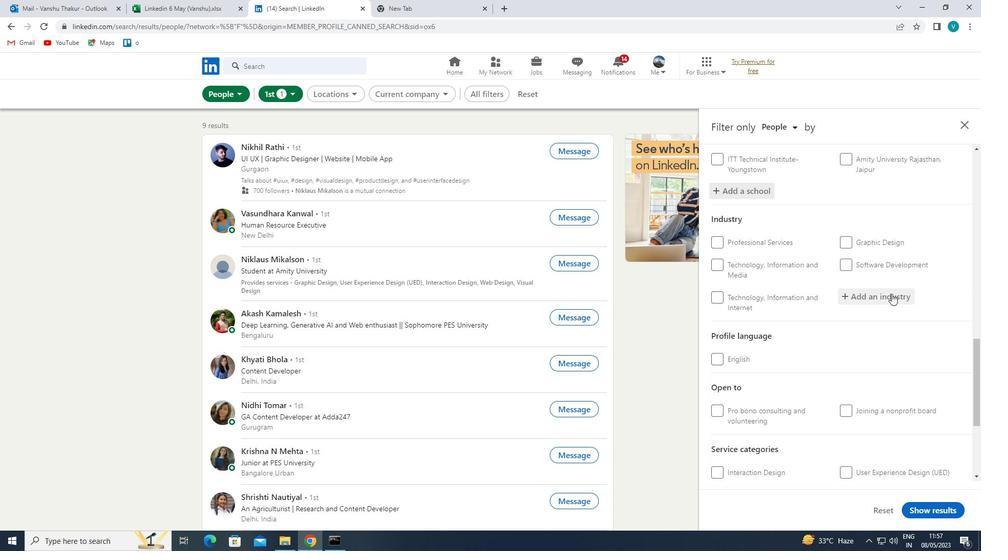 
Action: Mouse moved to (893, 292)
Screenshot: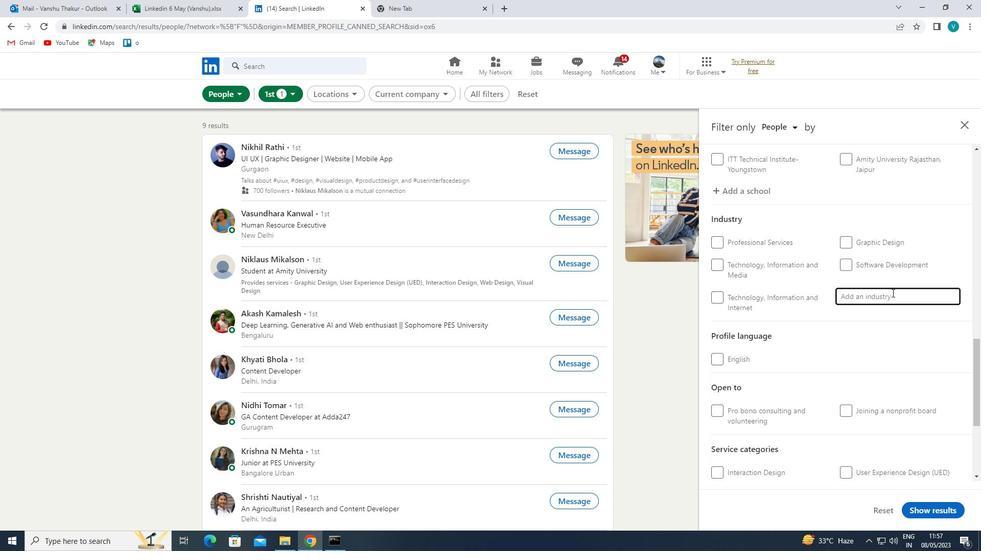 
Action: Key pressed <Key.shift>BUILDING<Key.space>
Screenshot: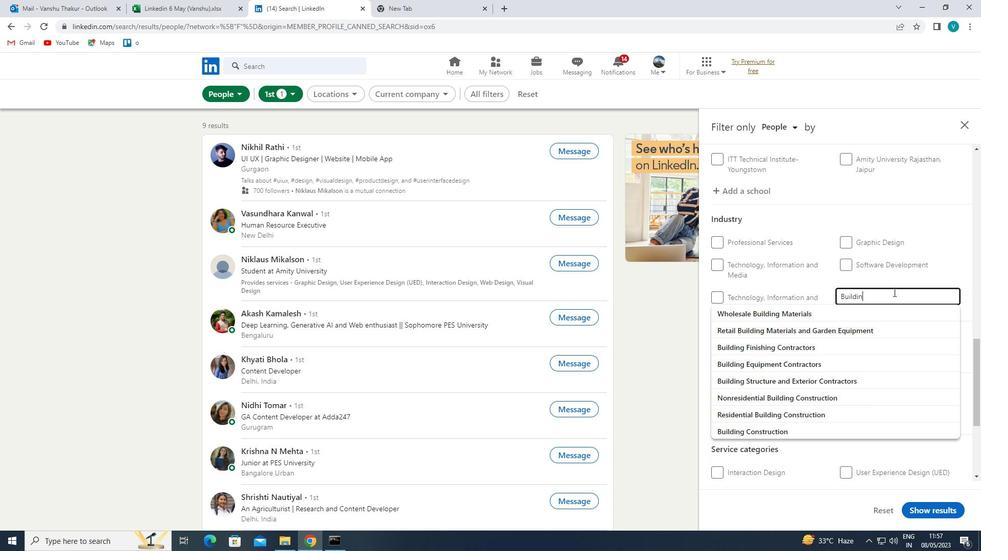 
Action: Mouse moved to (852, 376)
Screenshot: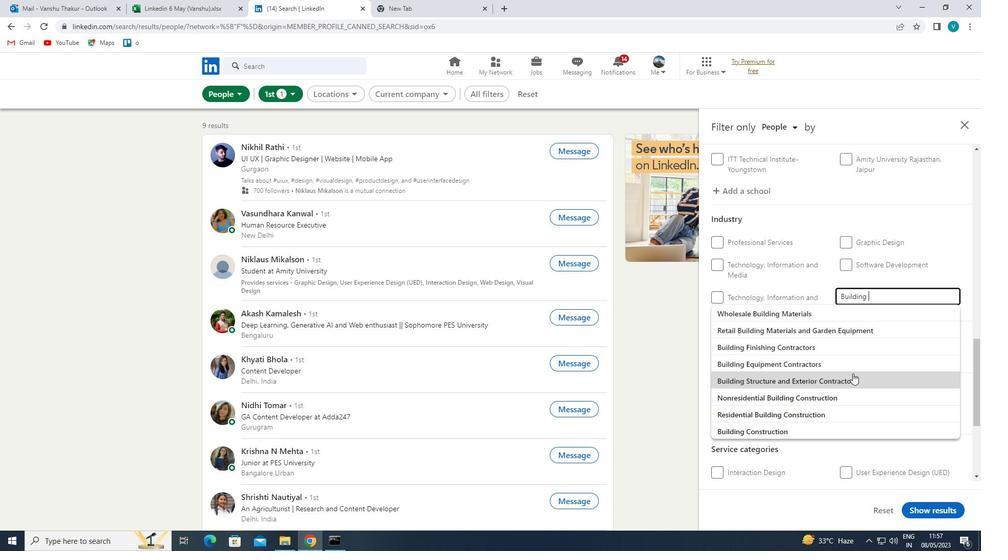 
Action: Mouse pressed left at (852, 376)
Screenshot: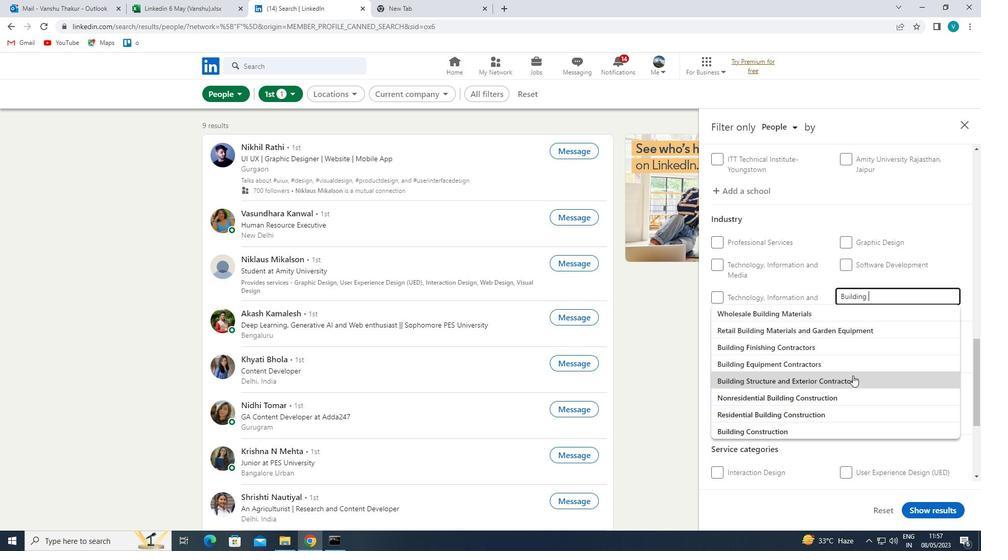 
Action: Mouse moved to (858, 368)
Screenshot: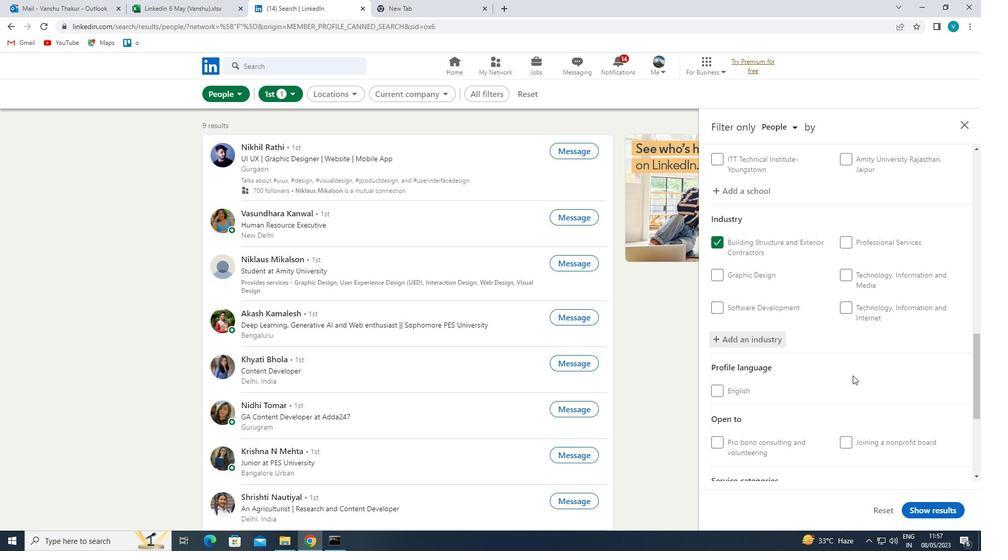
Action: Mouse scrolled (858, 368) with delta (0, 0)
Screenshot: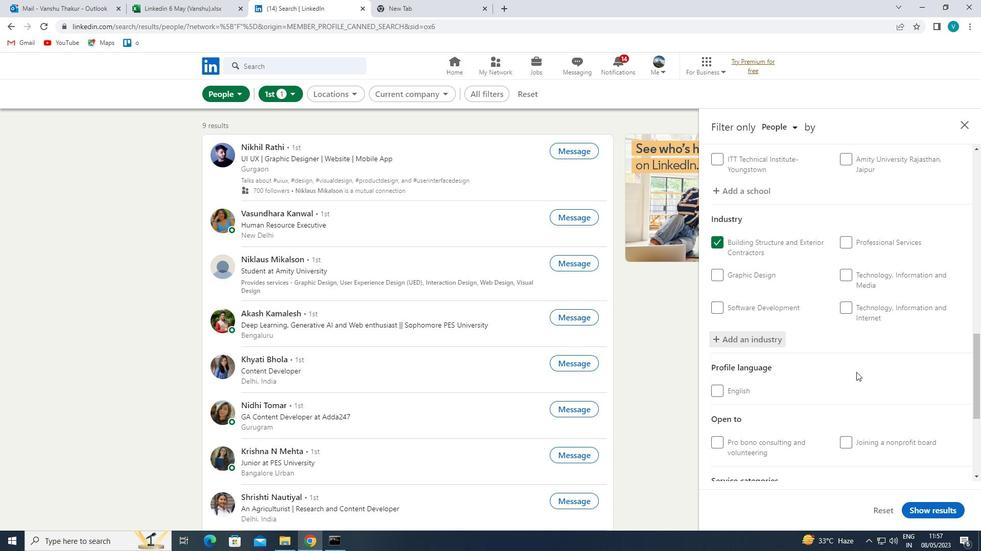 
Action: Mouse moved to (859, 368)
Screenshot: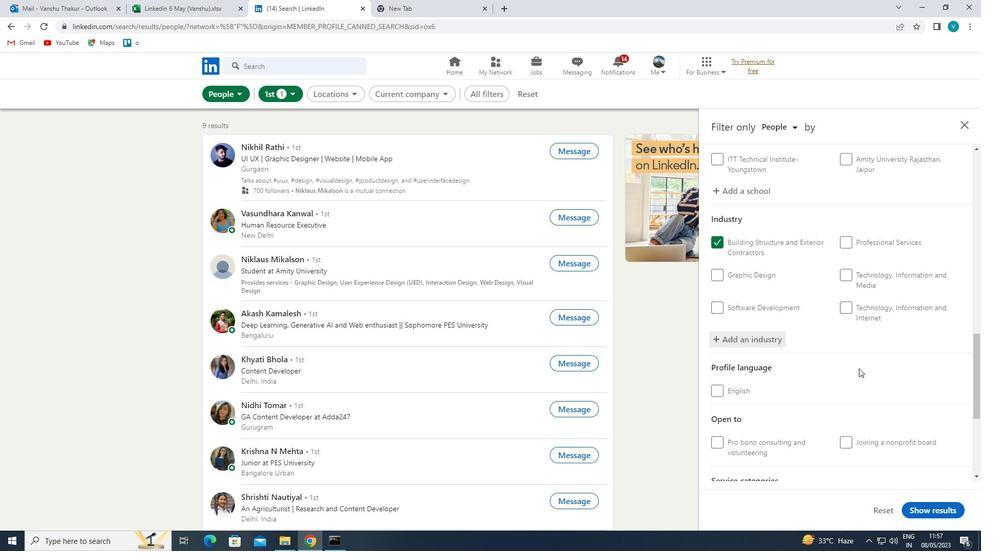 
Action: Mouse scrolled (859, 367) with delta (0, 0)
Screenshot: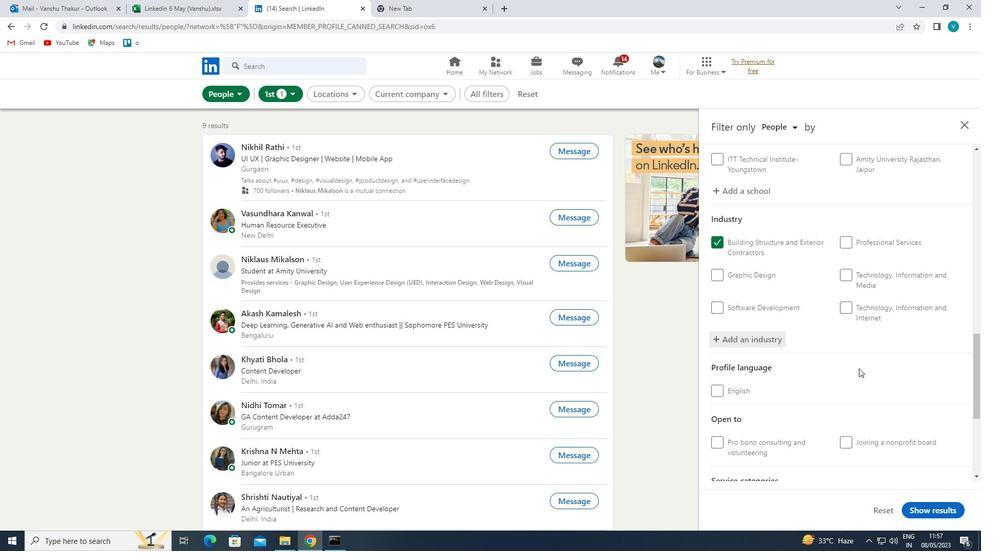 
Action: Mouse scrolled (859, 367) with delta (0, 0)
Screenshot: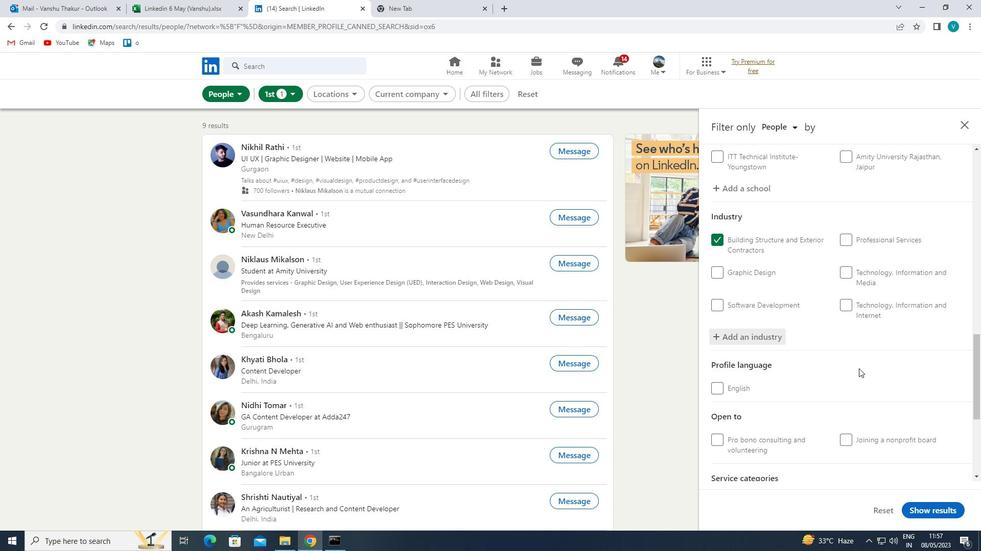 
Action: Mouse moved to (860, 367)
Screenshot: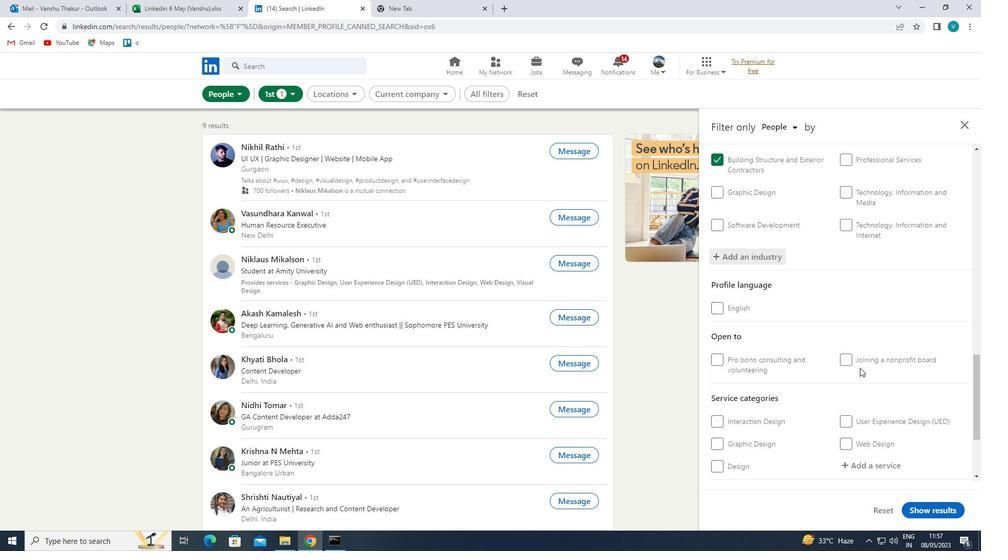 
Action: Mouse scrolled (860, 366) with delta (0, 0)
Screenshot: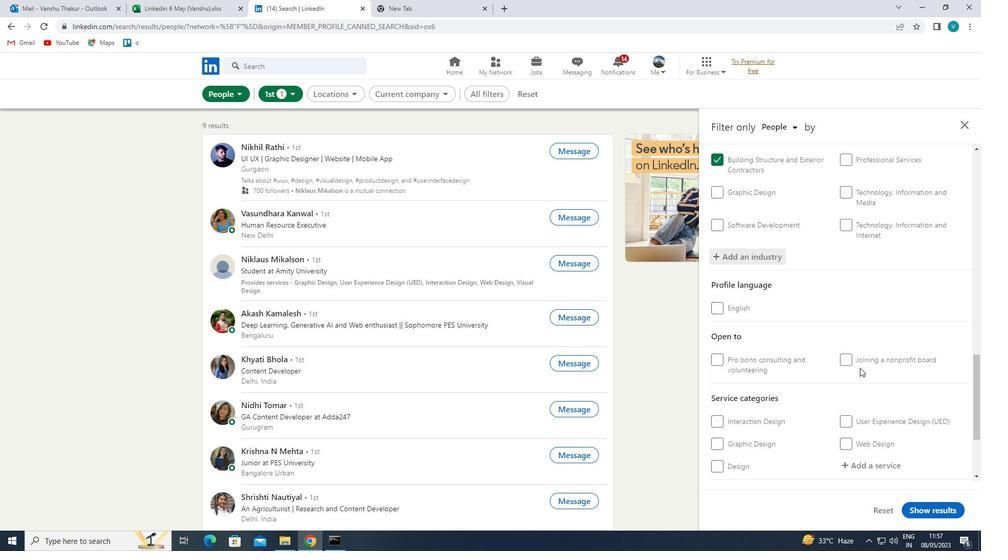 
Action: Mouse moved to (873, 347)
Screenshot: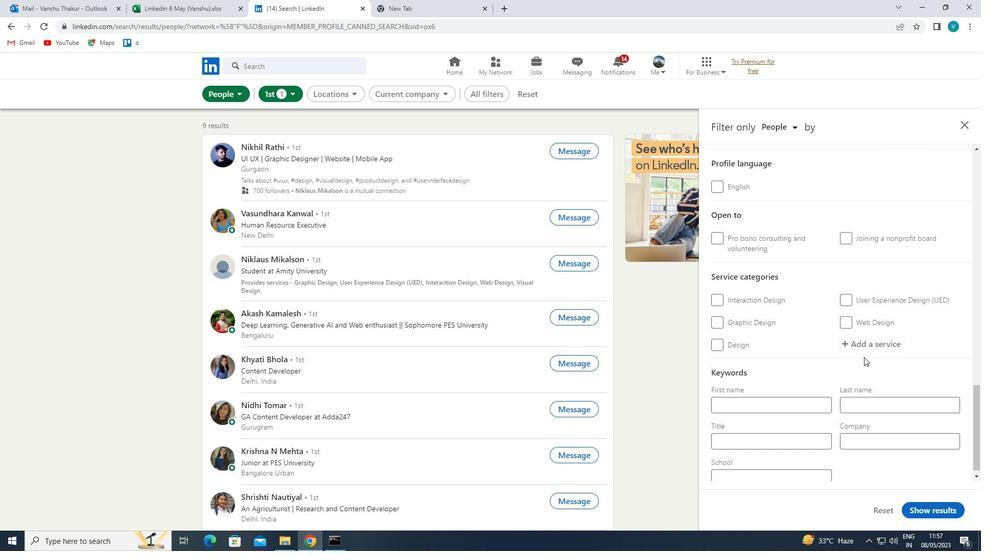 
Action: Mouse pressed left at (873, 347)
Screenshot: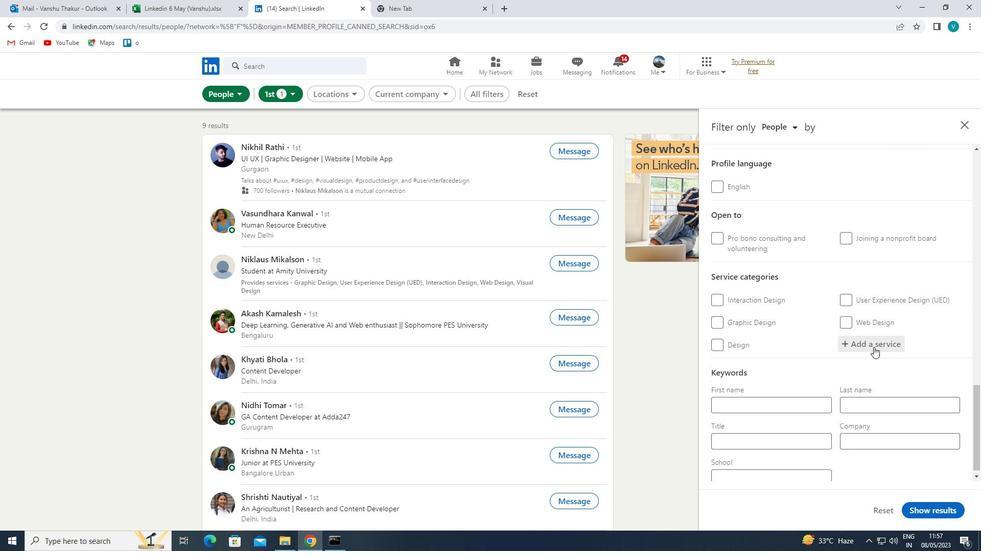 
Action: Key pressed <Key.shift>HOMWE<Key.backspace><Key.backspace>EO
Screenshot: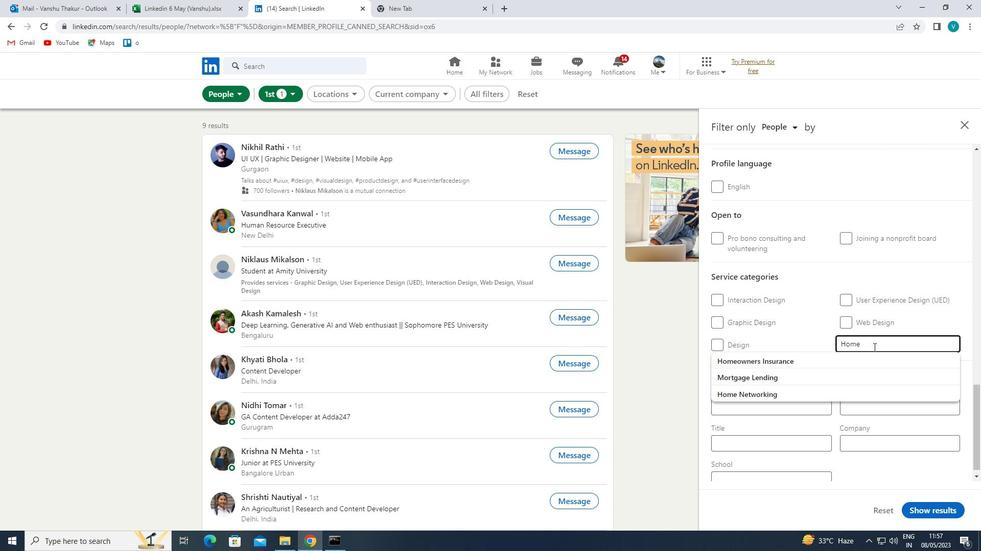 
Action: Mouse moved to (838, 361)
Screenshot: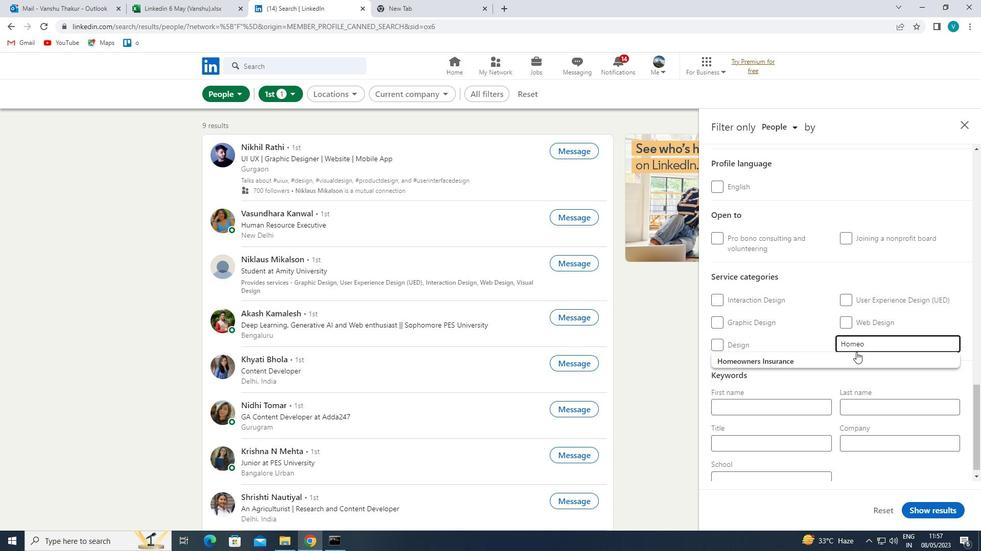 
Action: Mouse pressed left at (838, 361)
Screenshot: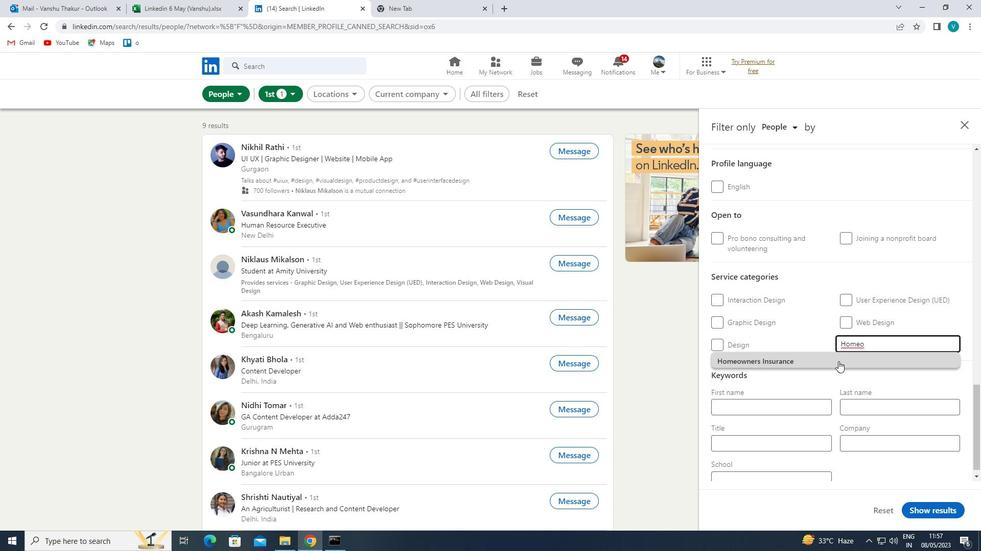 
Action: Mouse scrolled (838, 361) with delta (0, 0)
Screenshot: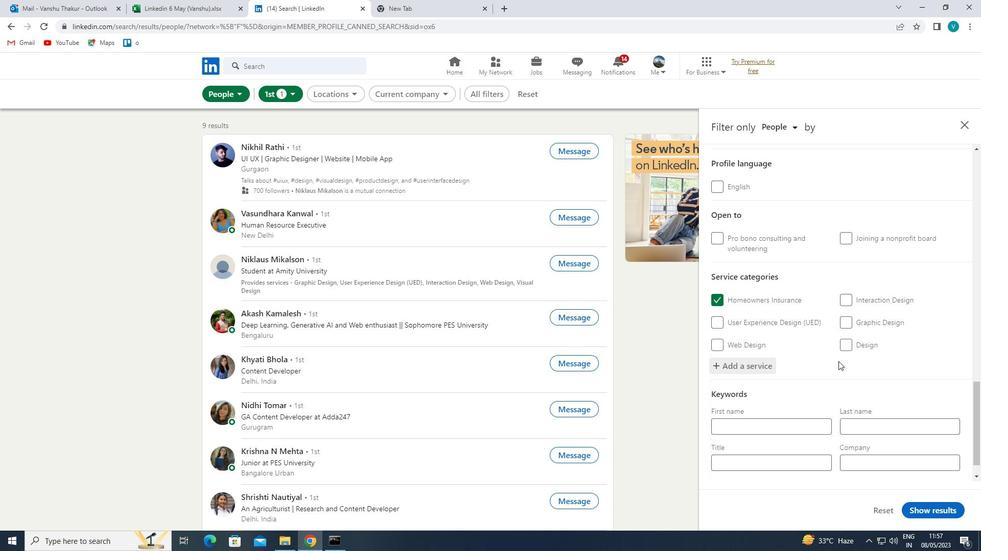 
Action: Mouse scrolled (838, 361) with delta (0, 0)
Screenshot: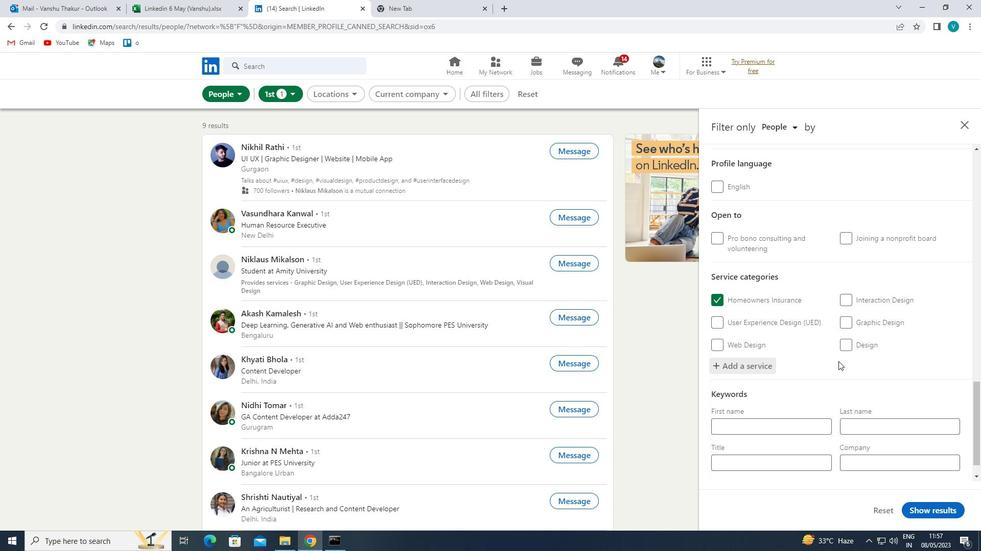
Action: Mouse moved to (806, 428)
Screenshot: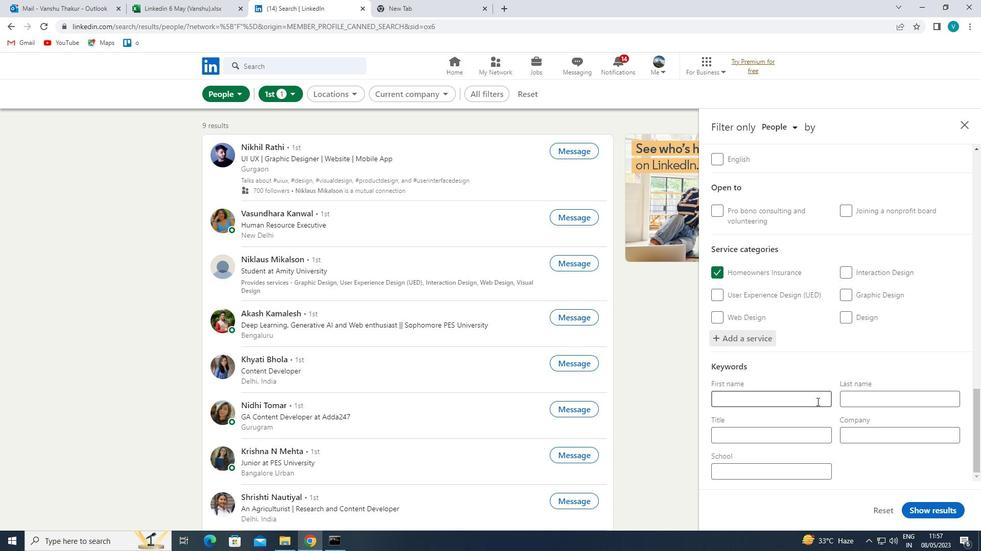 
Action: Mouse pressed left at (806, 428)
Screenshot: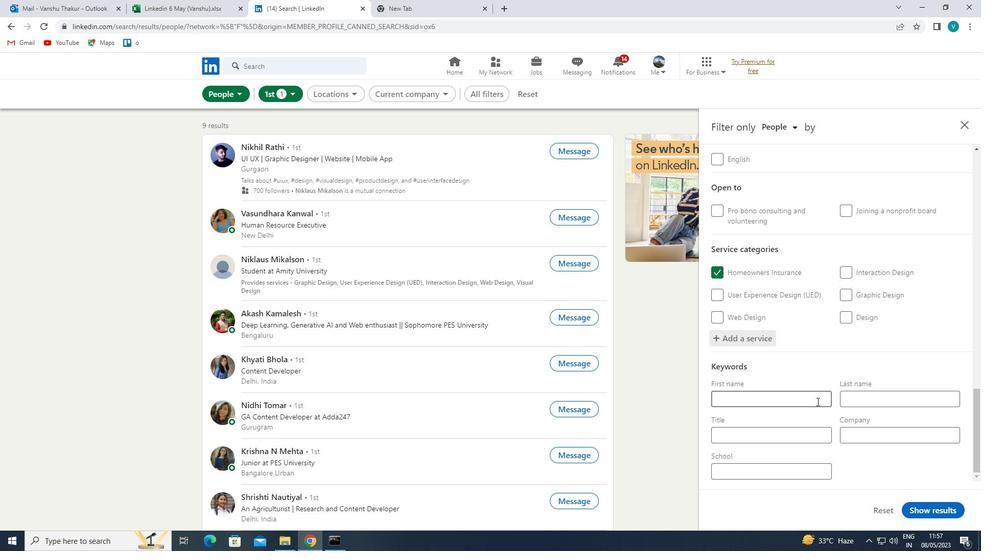 
Action: Mouse moved to (818, 422)
Screenshot: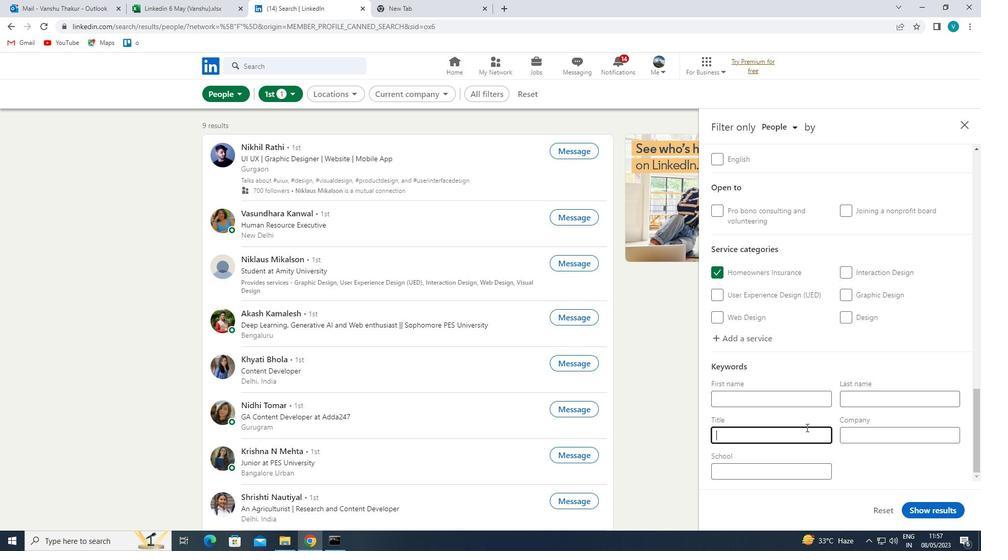 
Action: Key pressed <Key.shift>BUSINESS<Key.space><Key.shift>MANAGER<Key.space>
Screenshot: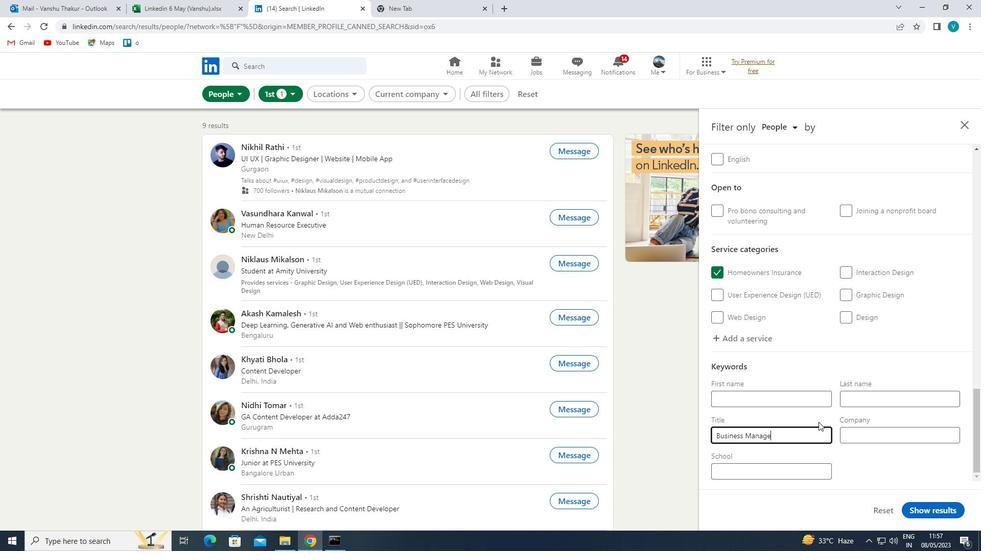
Action: Mouse moved to (929, 513)
Screenshot: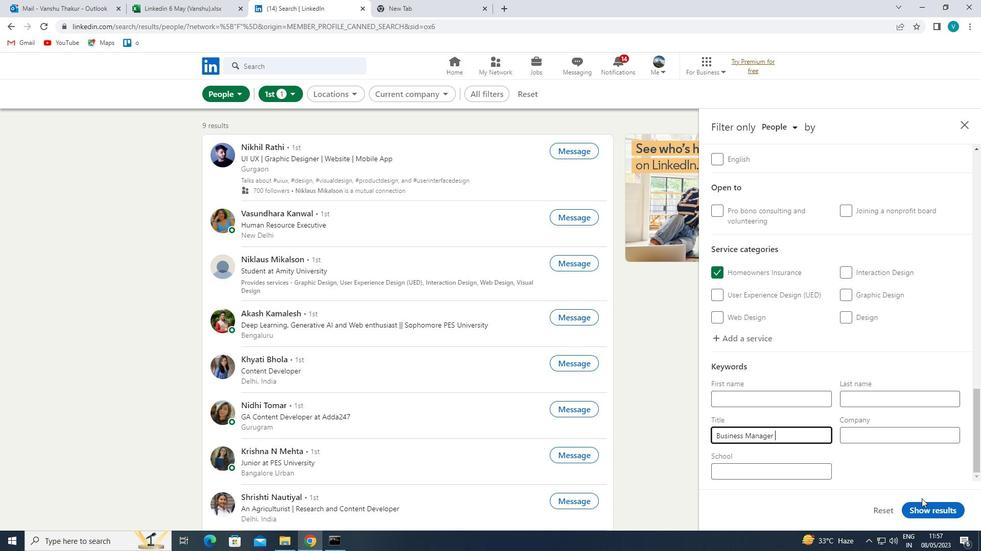 
Action: Mouse pressed left at (929, 513)
Screenshot: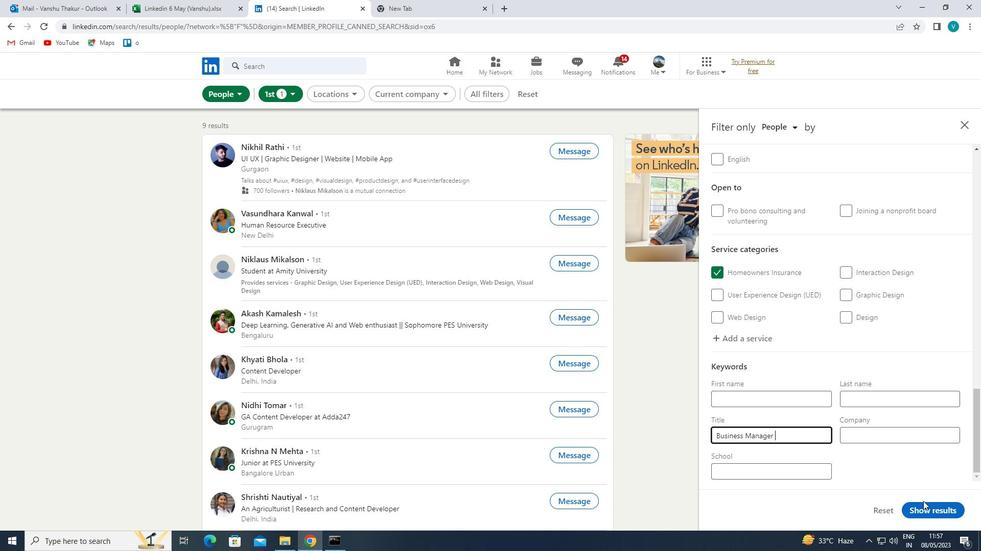 
